 Task: Filter job titles by Recruiter.
Action: Mouse pressed left at (383, 105)
Screenshot: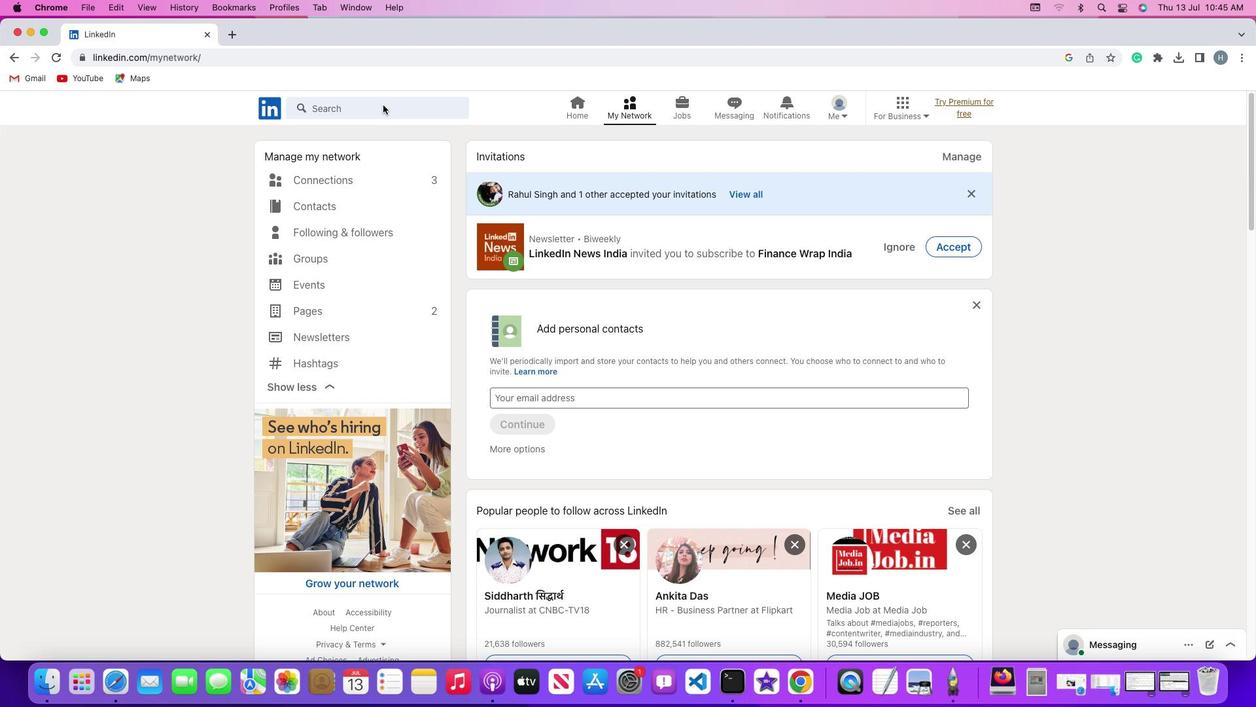 
Action: Mouse pressed left at (383, 105)
Screenshot: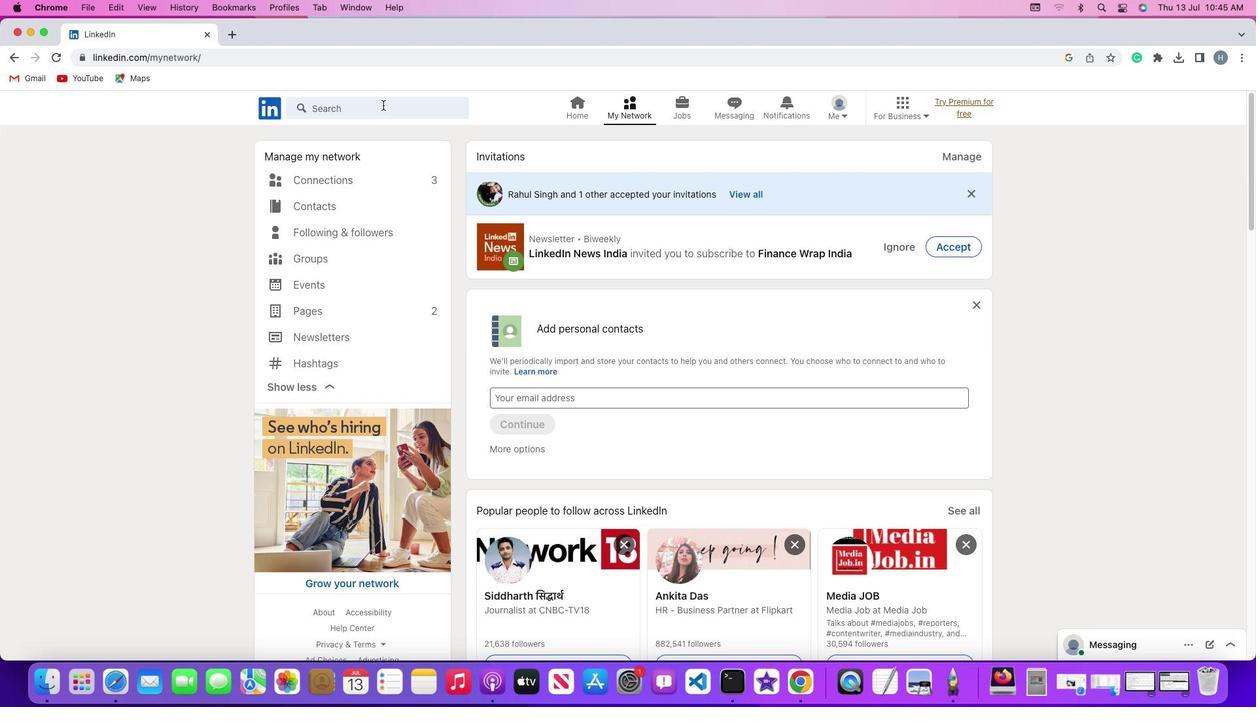 
Action: Mouse moved to (383, 104)
Screenshot: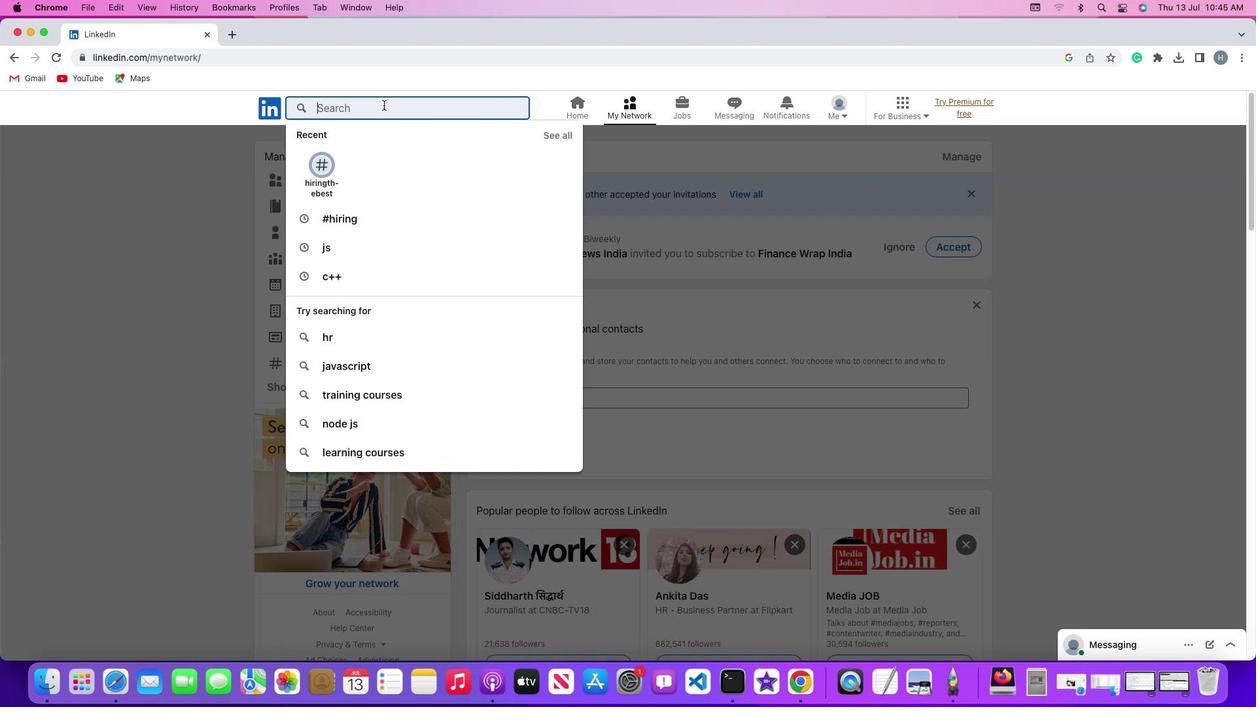 
Action: Key pressed Key.shift'#''h''i''r''i''n''g'Key.enter
Screenshot: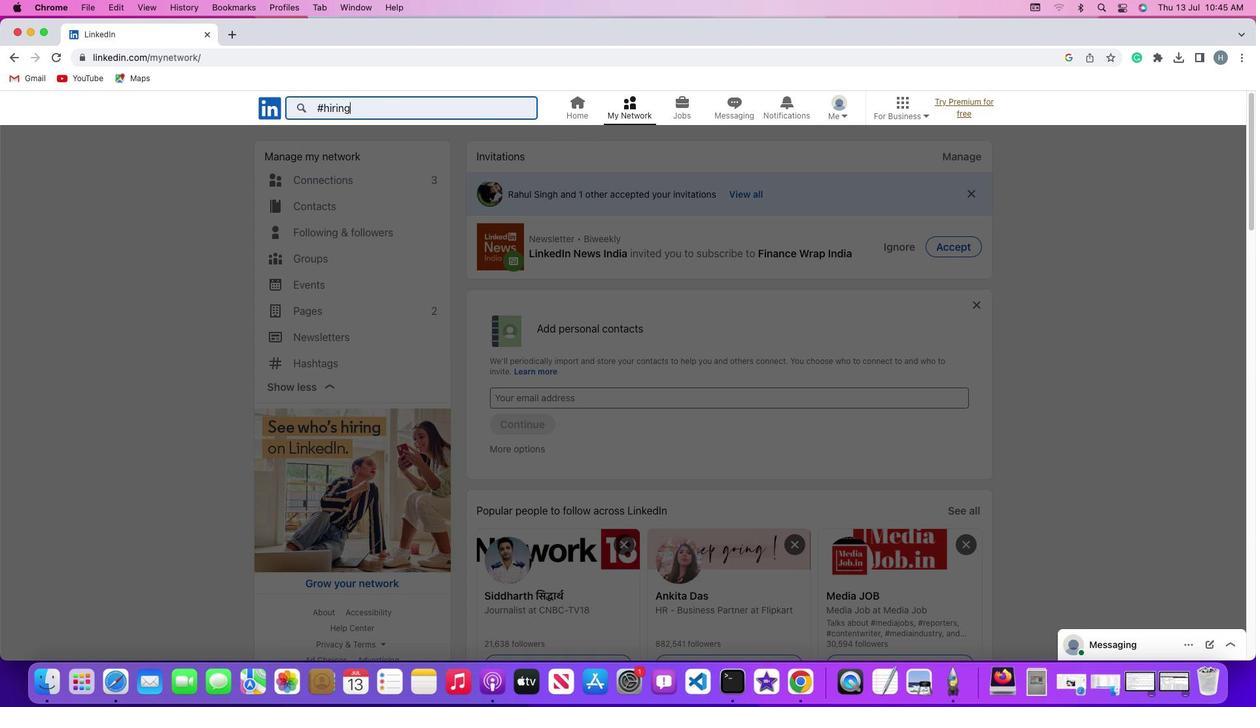 
Action: Mouse moved to (320, 142)
Screenshot: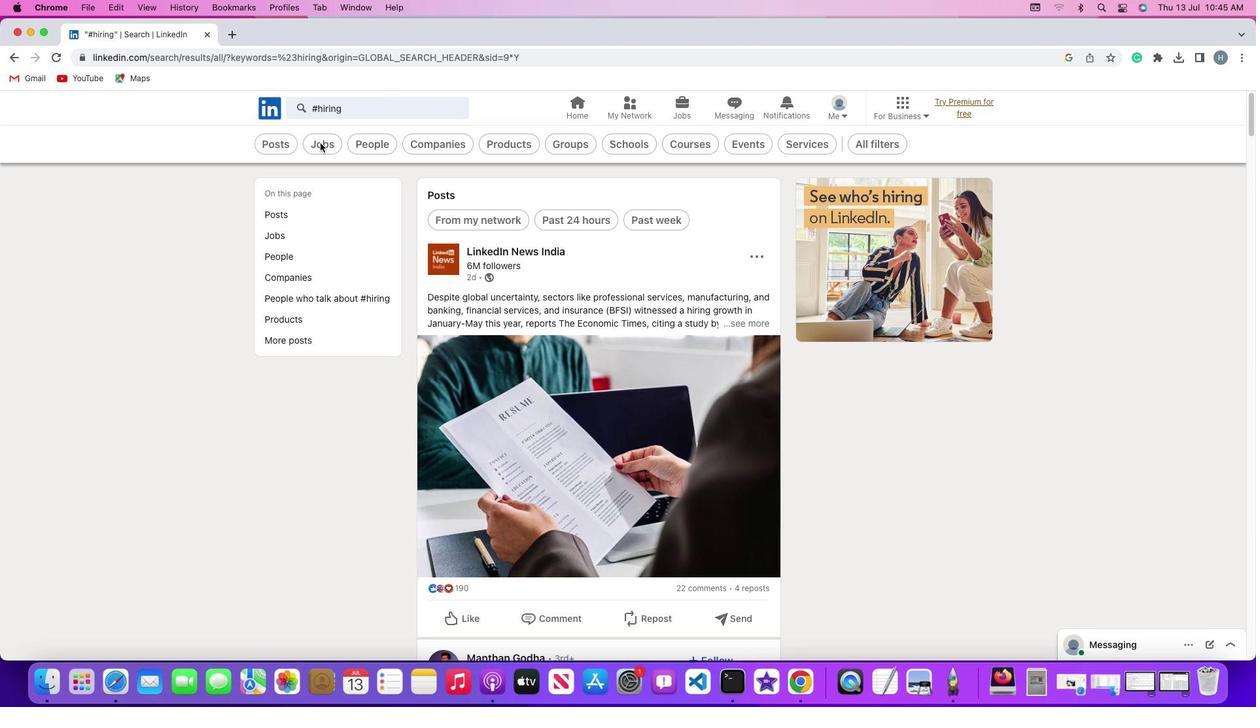 
Action: Mouse pressed left at (320, 142)
Screenshot: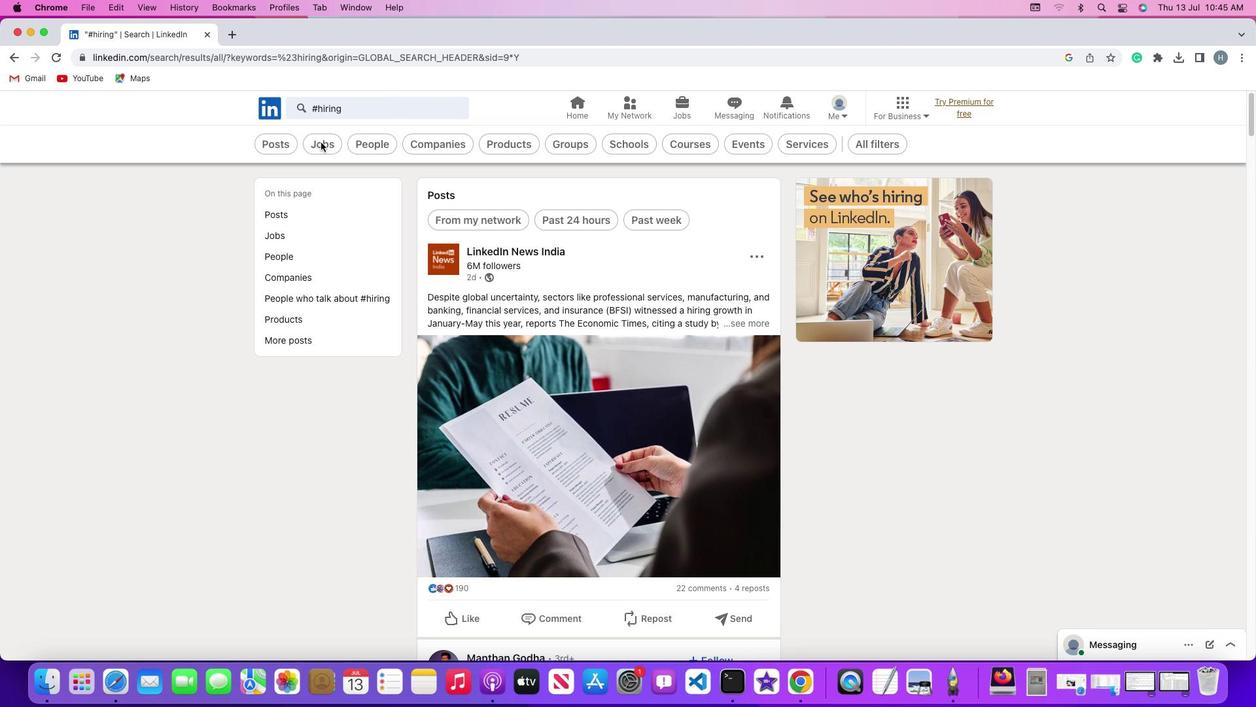 
Action: Mouse moved to (913, 143)
Screenshot: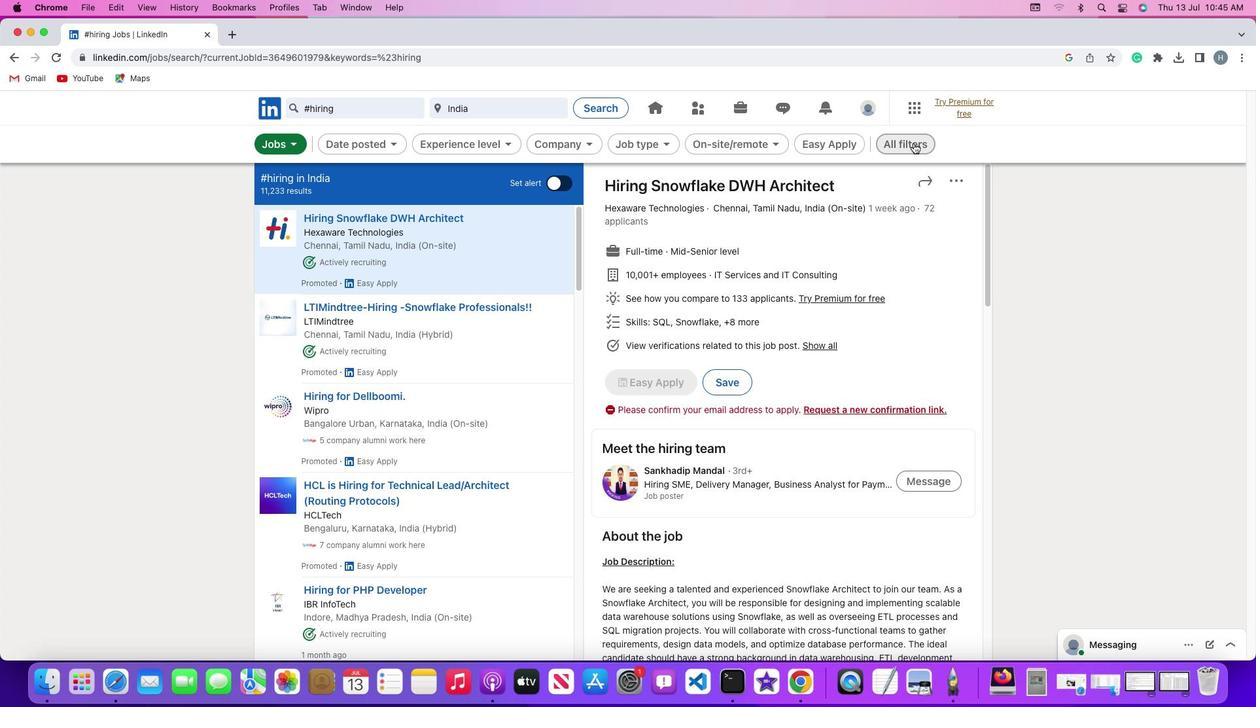 
Action: Mouse pressed left at (913, 143)
Screenshot: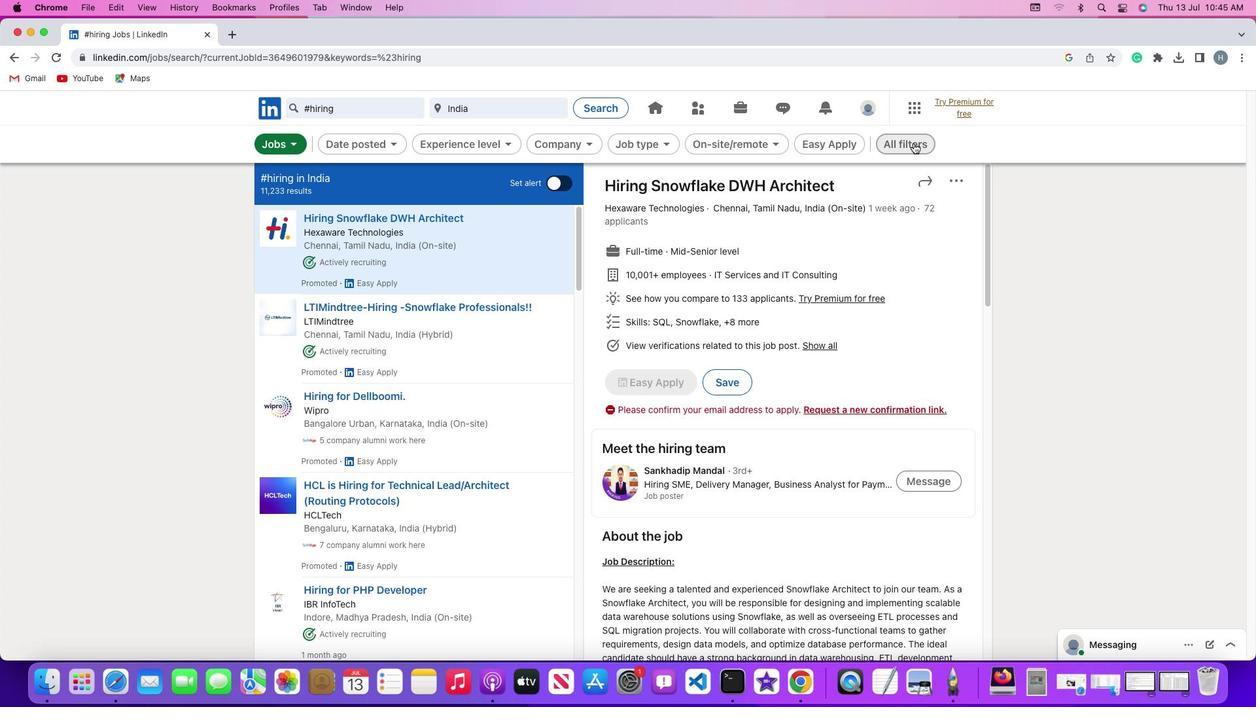 
Action: Mouse moved to (988, 382)
Screenshot: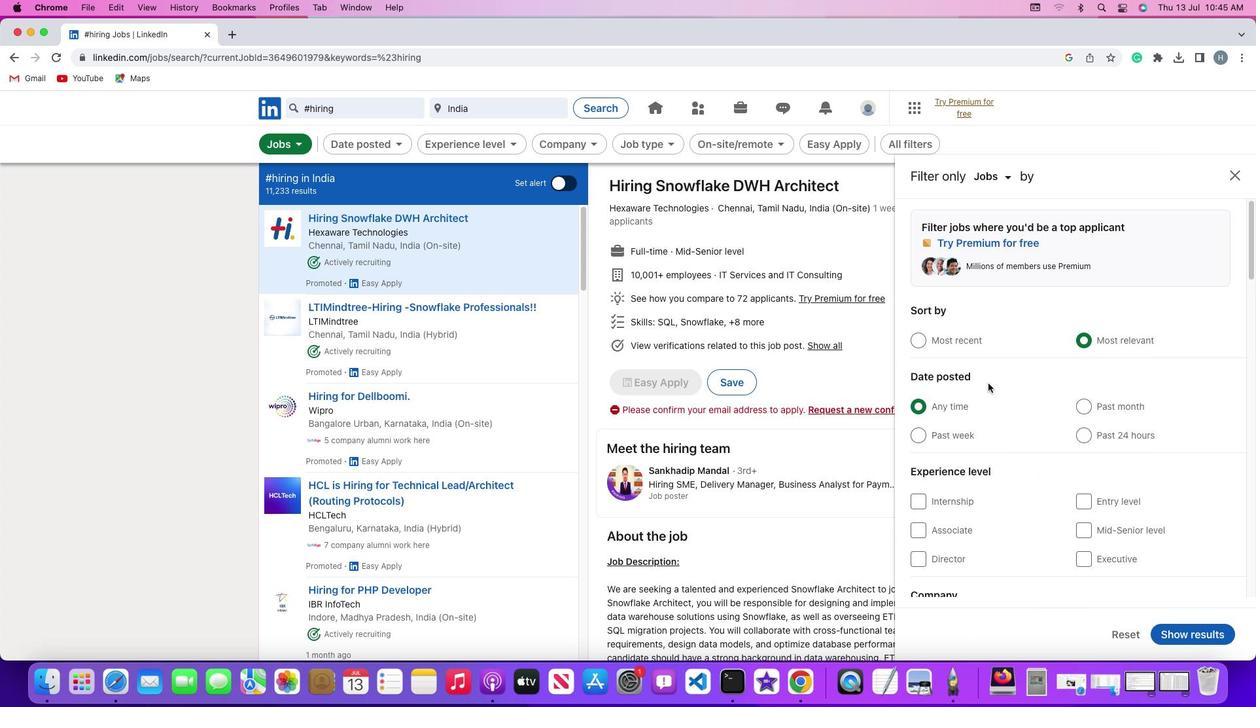 
Action: Mouse scrolled (988, 382) with delta (0, 0)
Screenshot: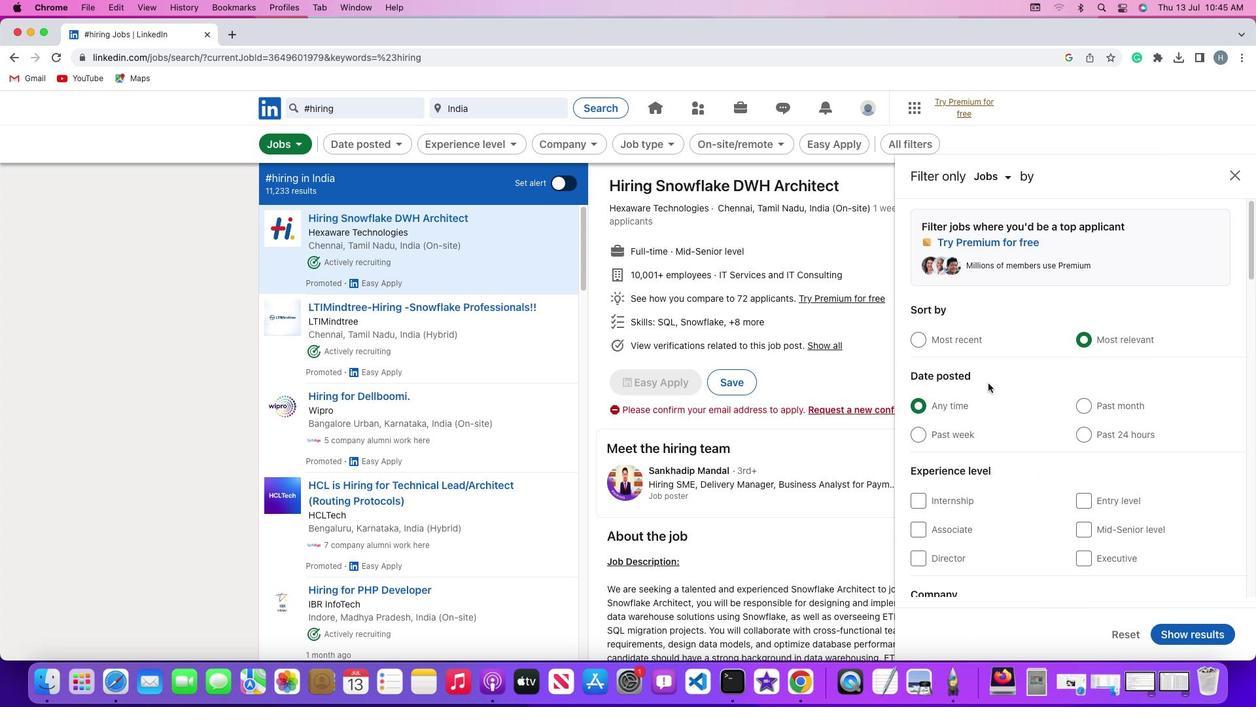 
Action: Mouse scrolled (988, 382) with delta (0, 0)
Screenshot: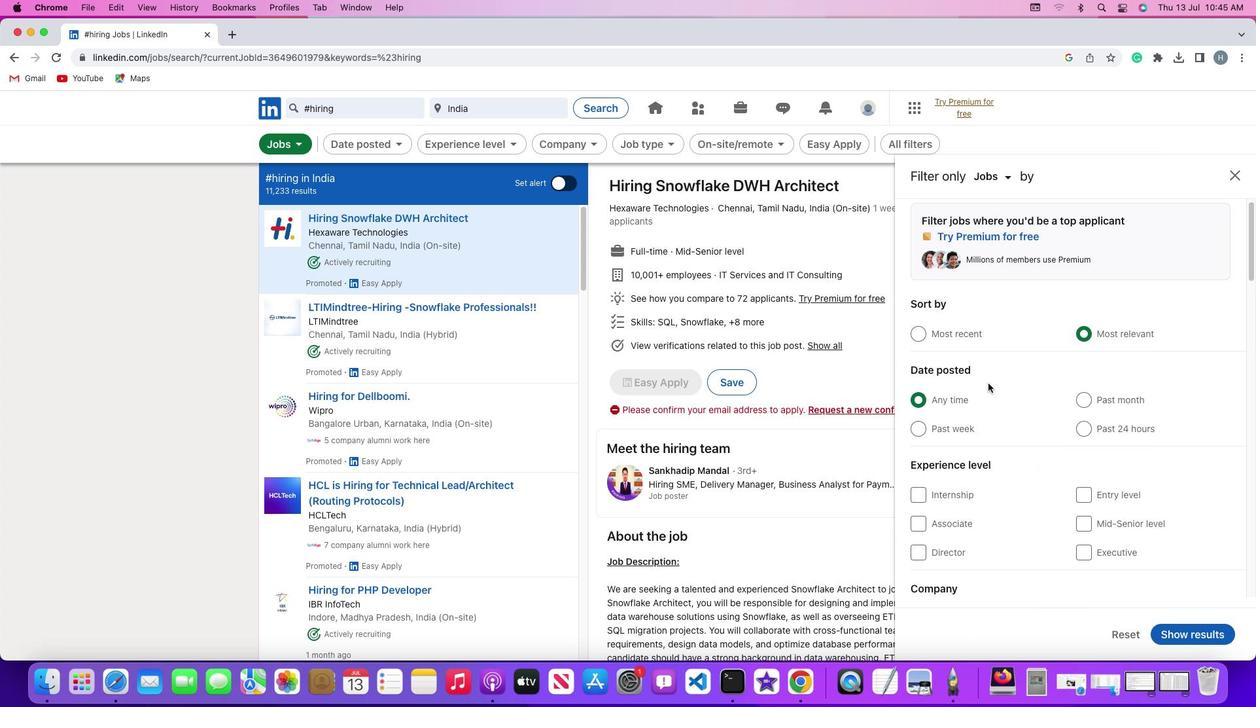 
Action: Mouse scrolled (988, 382) with delta (0, -1)
Screenshot: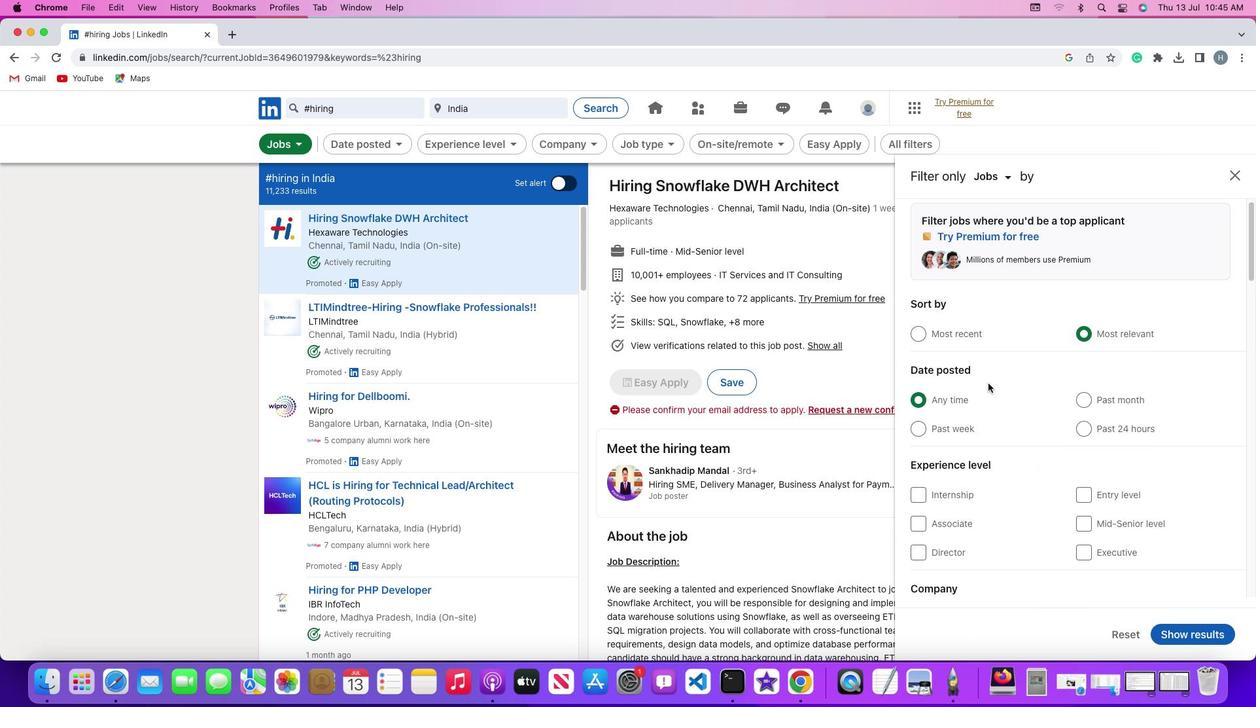 
Action: Mouse scrolled (988, 382) with delta (0, -2)
Screenshot: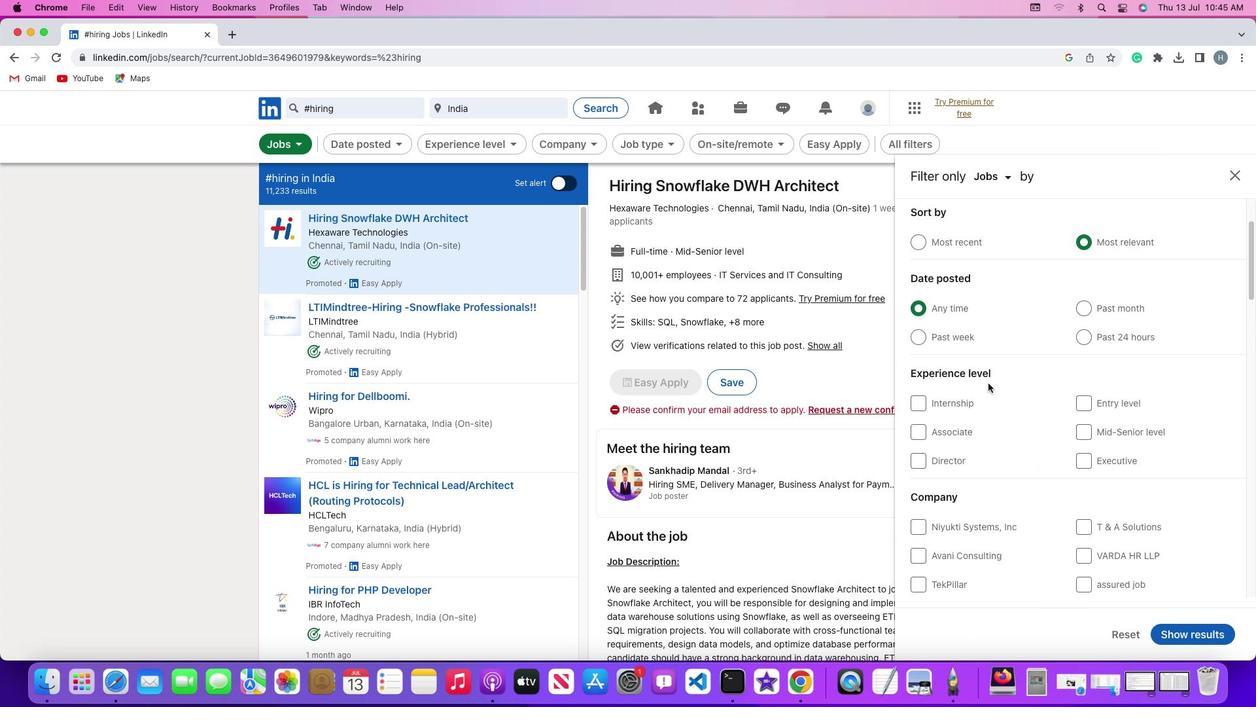 
Action: Mouse moved to (1032, 394)
Screenshot: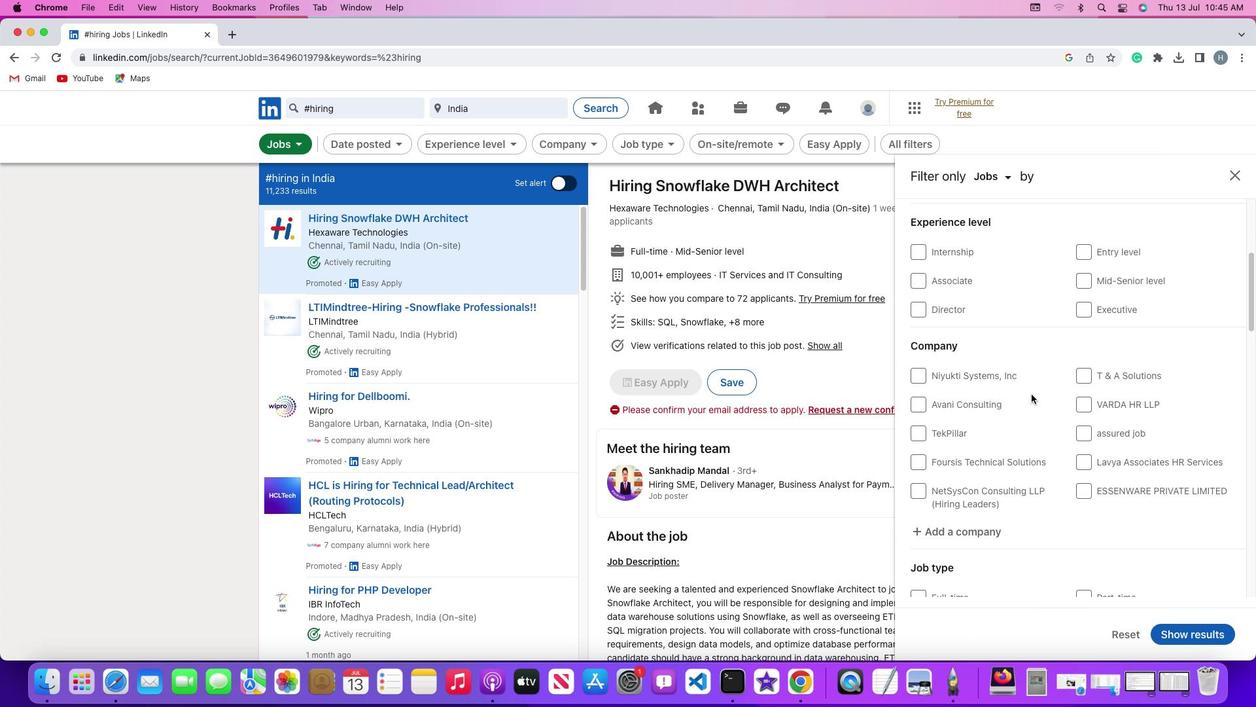 
Action: Mouse scrolled (1032, 394) with delta (0, 0)
Screenshot: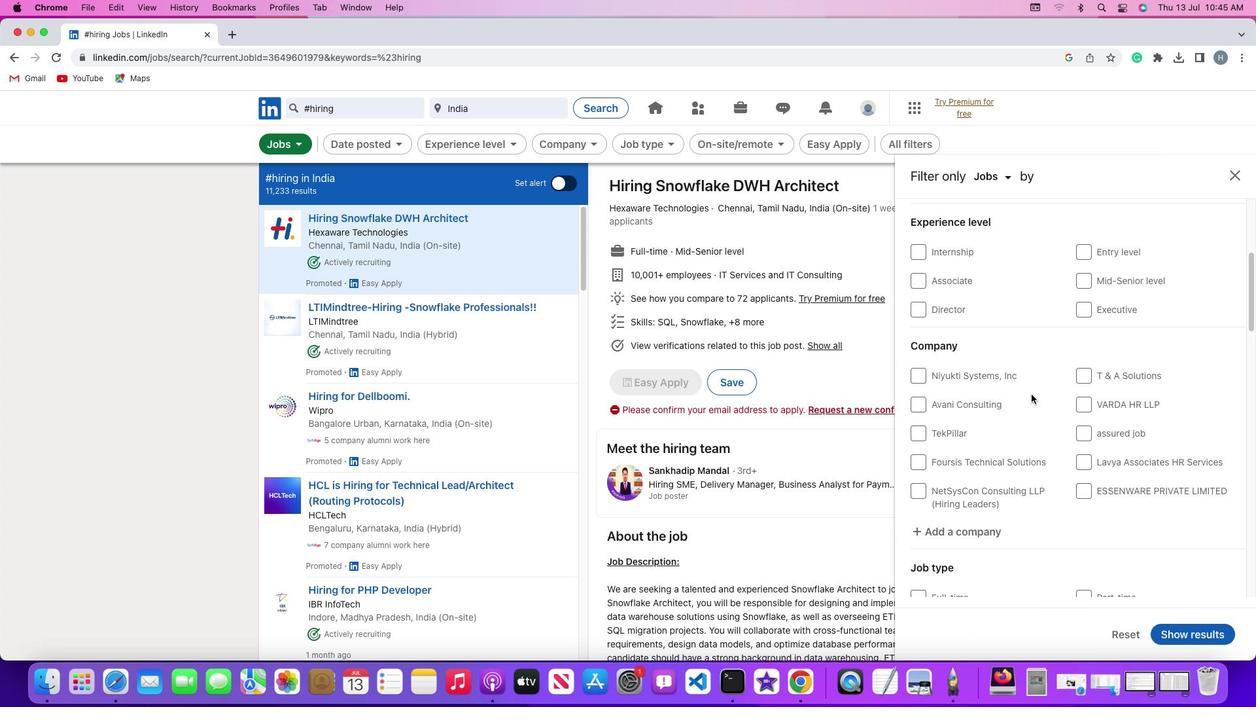 
Action: Mouse scrolled (1032, 394) with delta (0, 0)
Screenshot: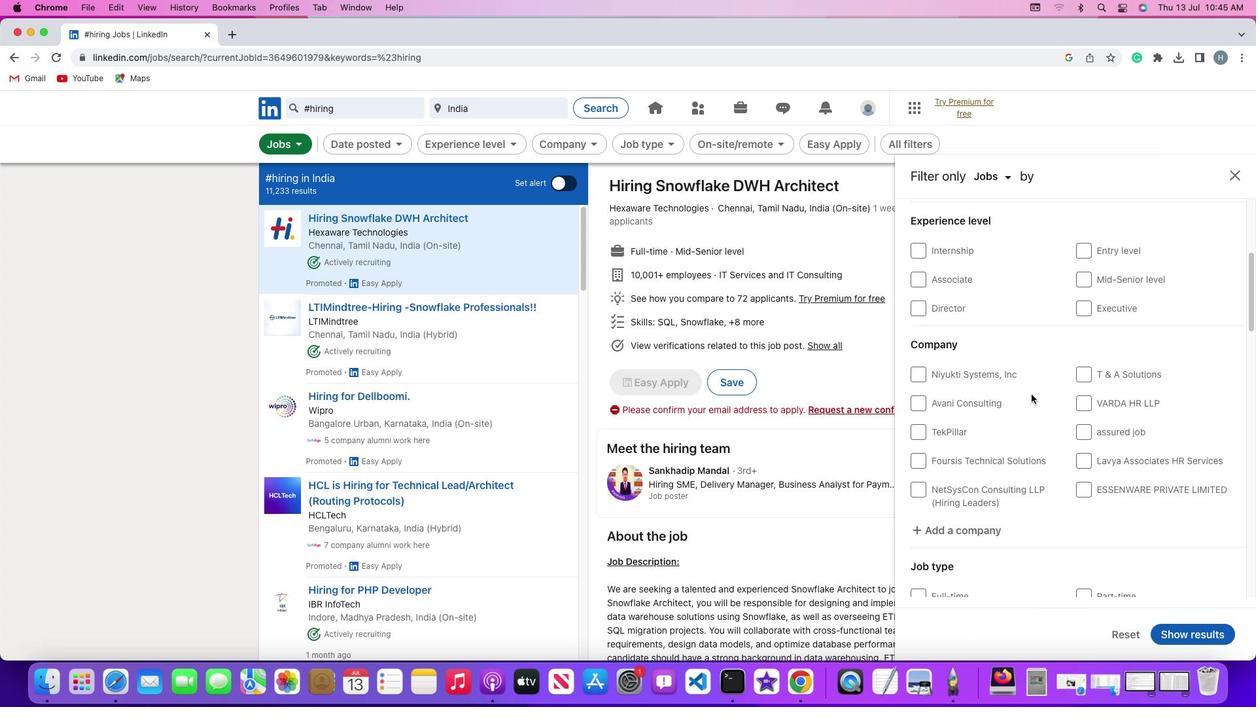 
Action: Mouse scrolled (1032, 394) with delta (0, -1)
Screenshot: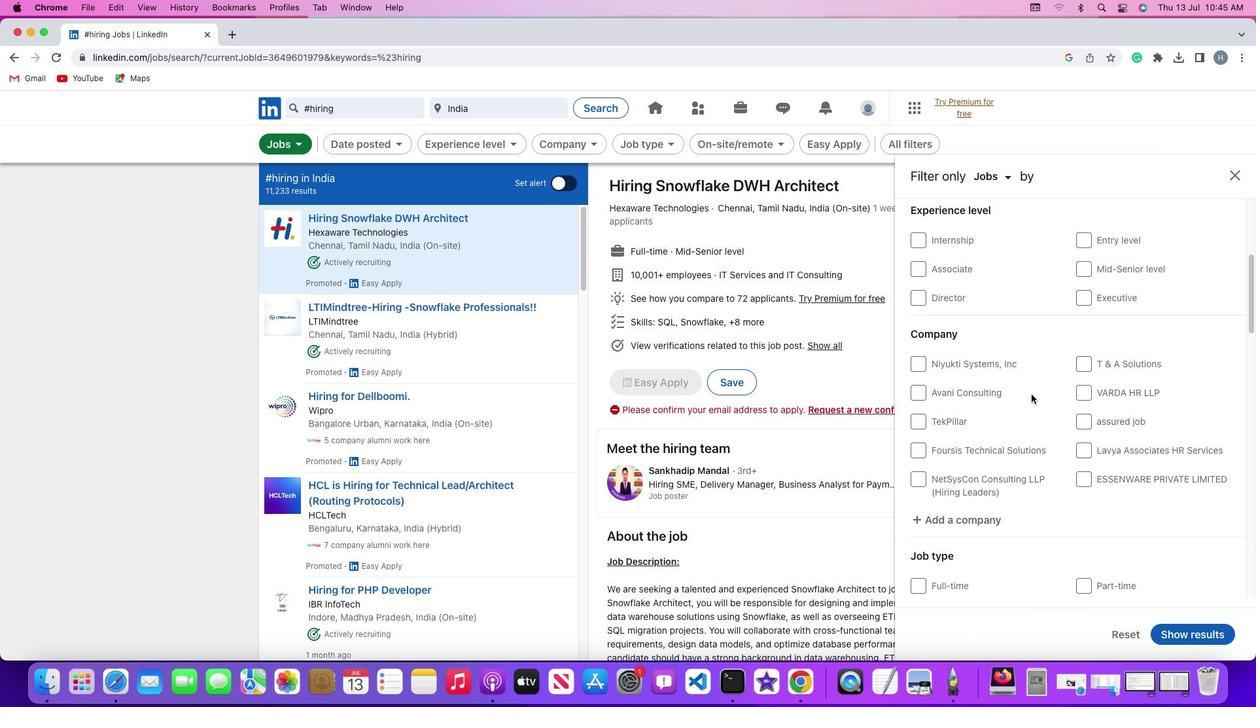 
Action: Mouse scrolled (1032, 394) with delta (0, -2)
Screenshot: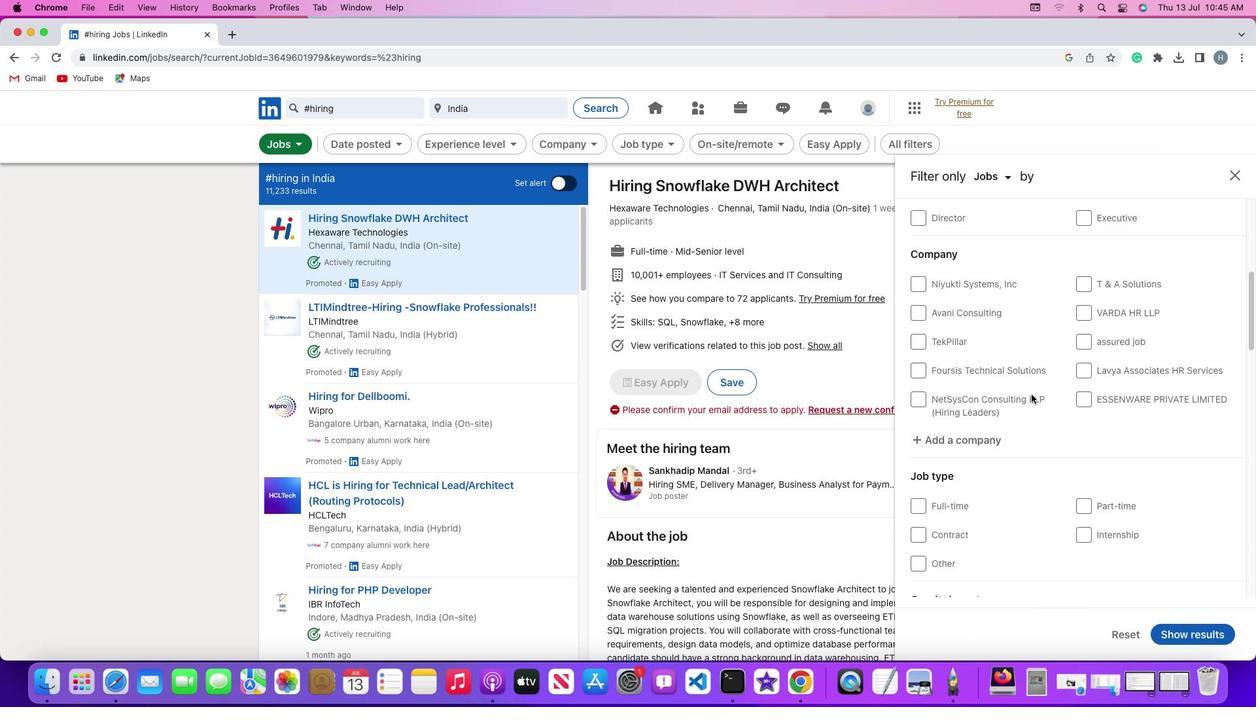 
Action: Mouse scrolled (1032, 394) with delta (0, 0)
Screenshot: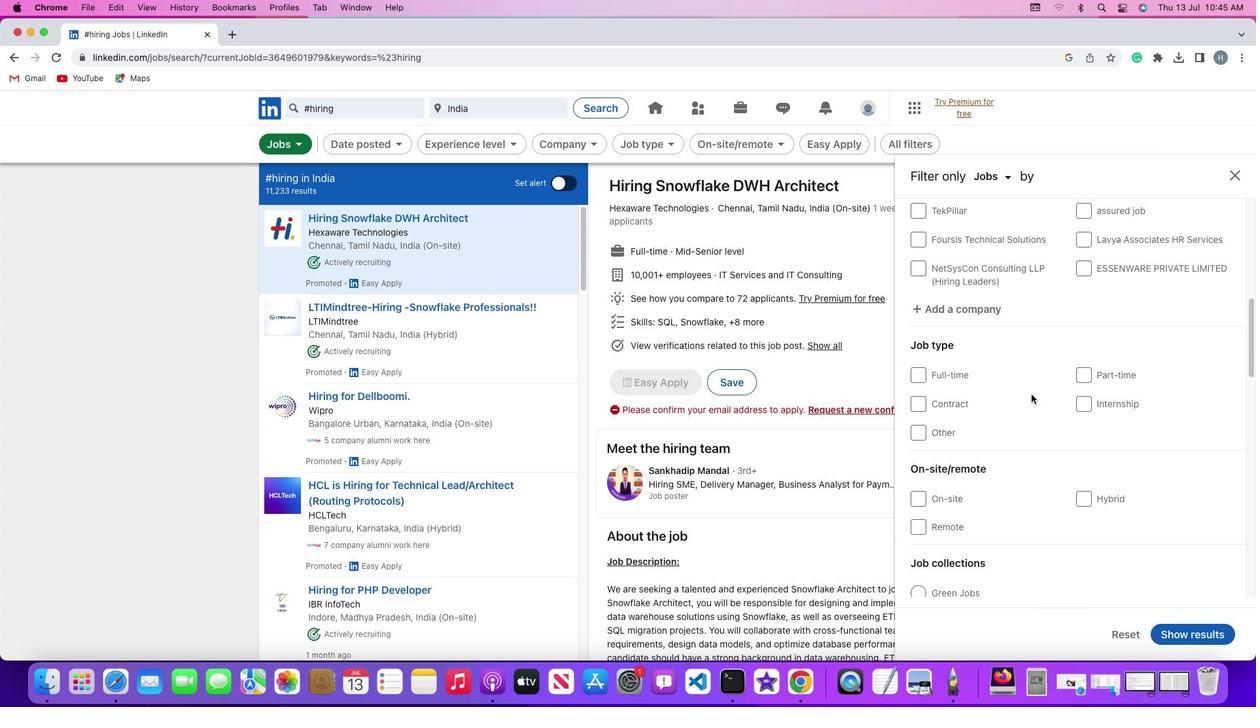 
Action: Mouse scrolled (1032, 394) with delta (0, 0)
Screenshot: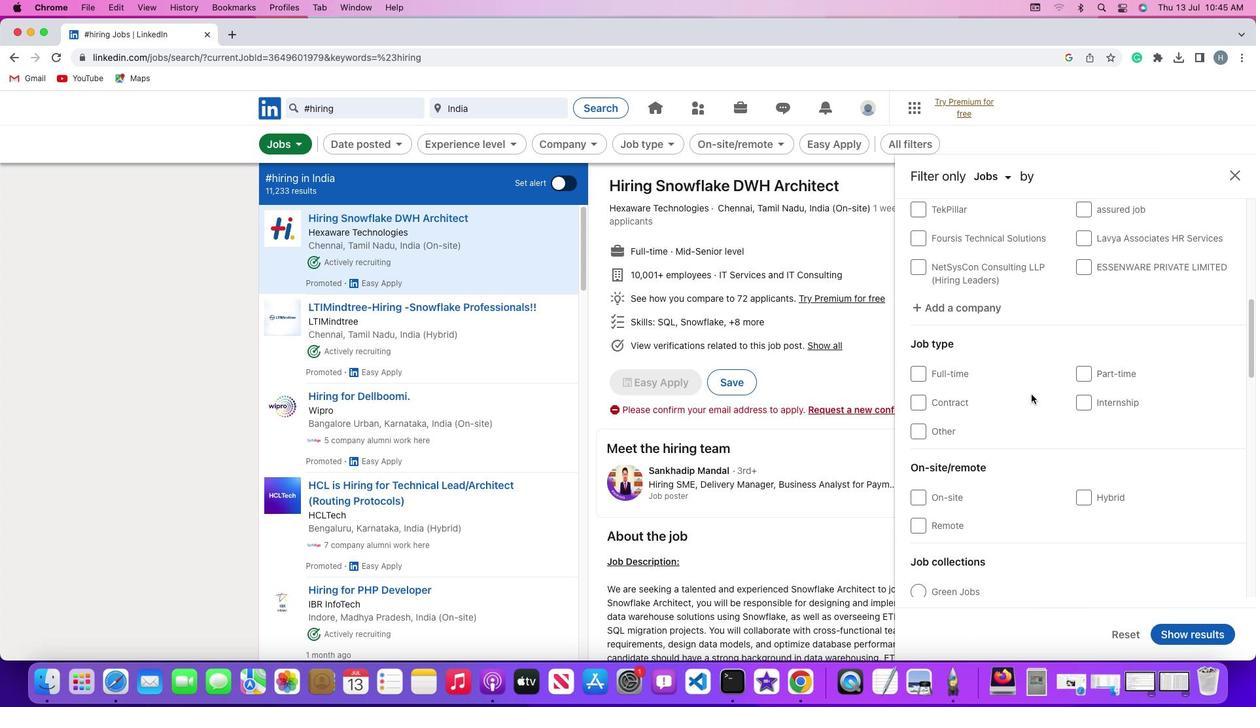 
Action: Mouse scrolled (1032, 394) with delta (0, -1)
Screenshot: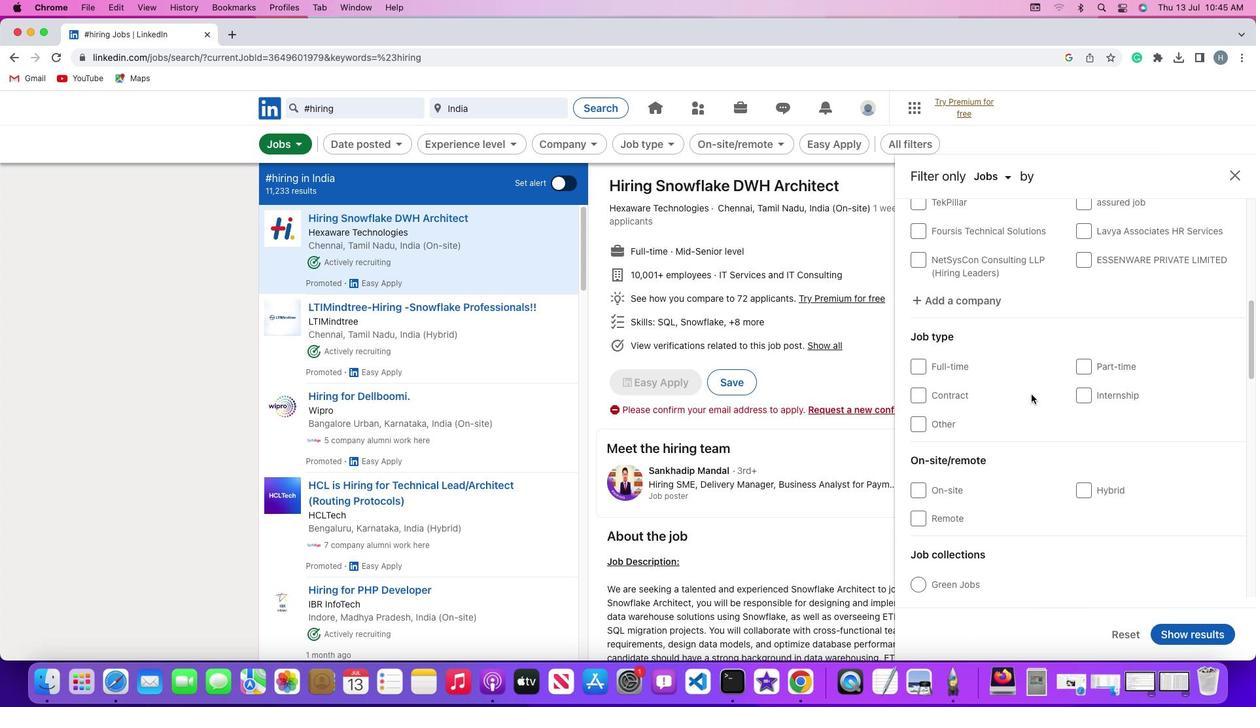 
Action: Mouse scrolled (1032, 394) with delta (0, 0)
Screenshot: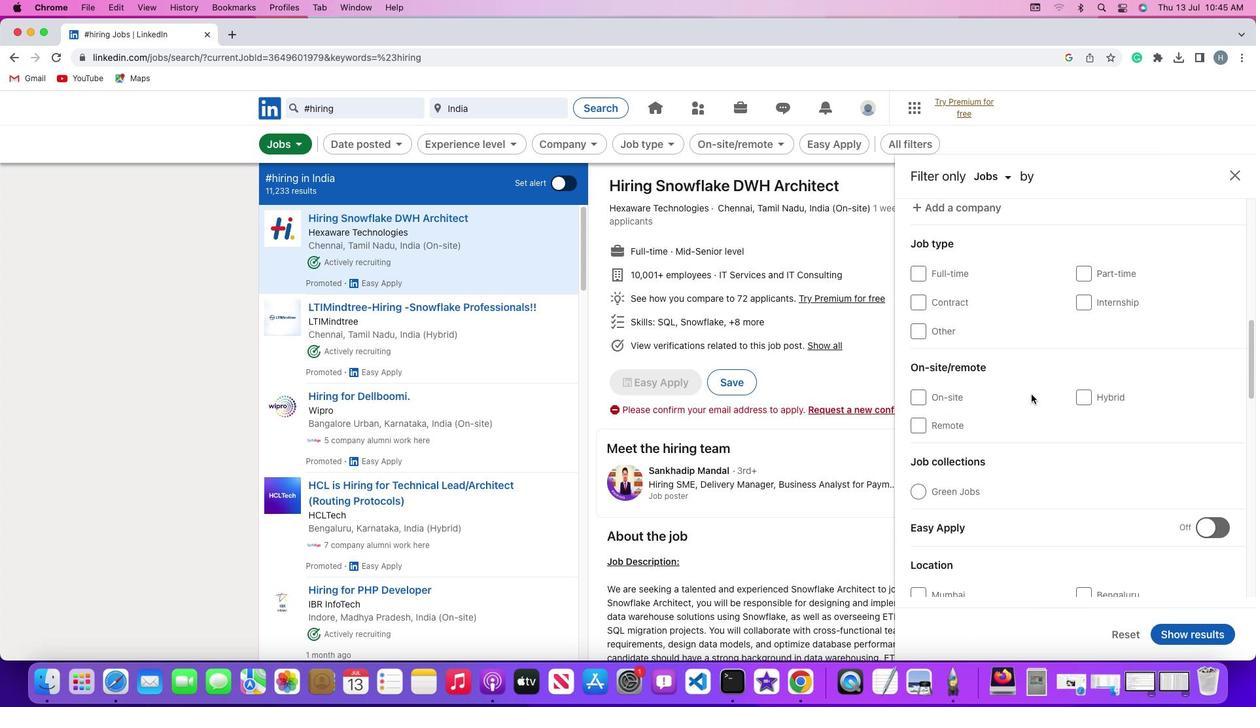 
Action: Mouse scrolled (1032, 394) with delta (0, 0)
Screenshot: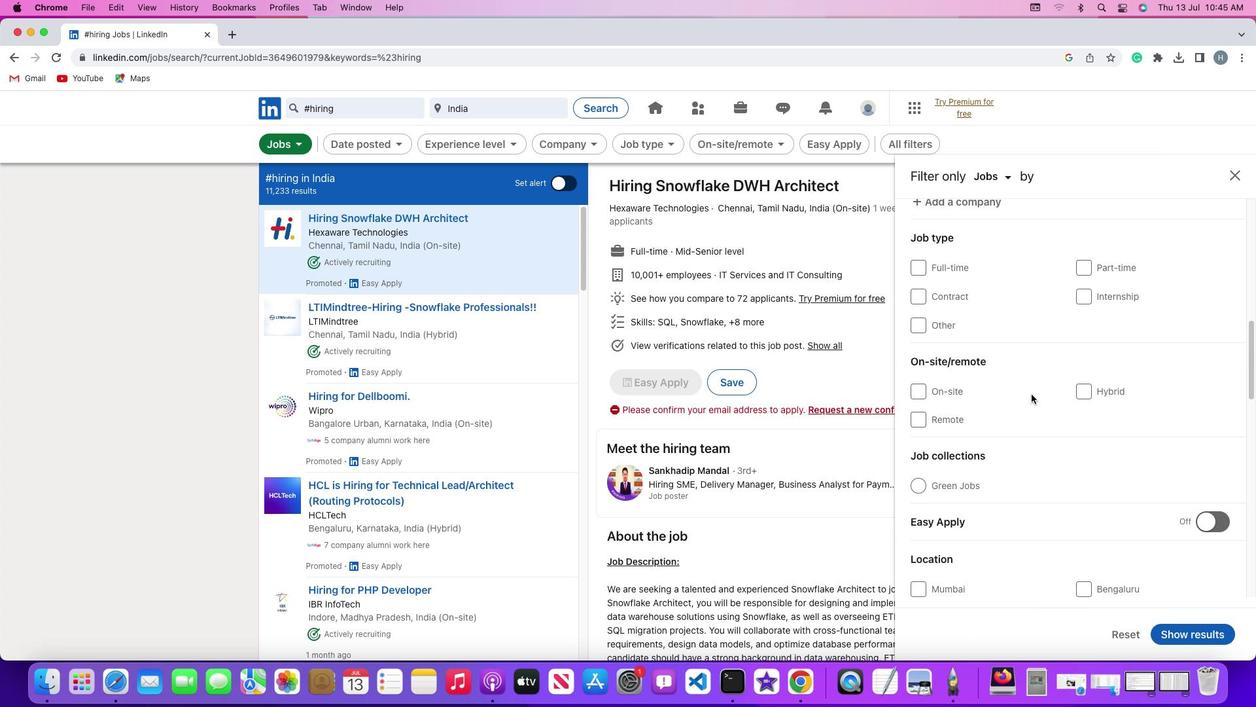 
Action: Mouse scrolled (1032, 394) with delta (0, -1)
Screenshot: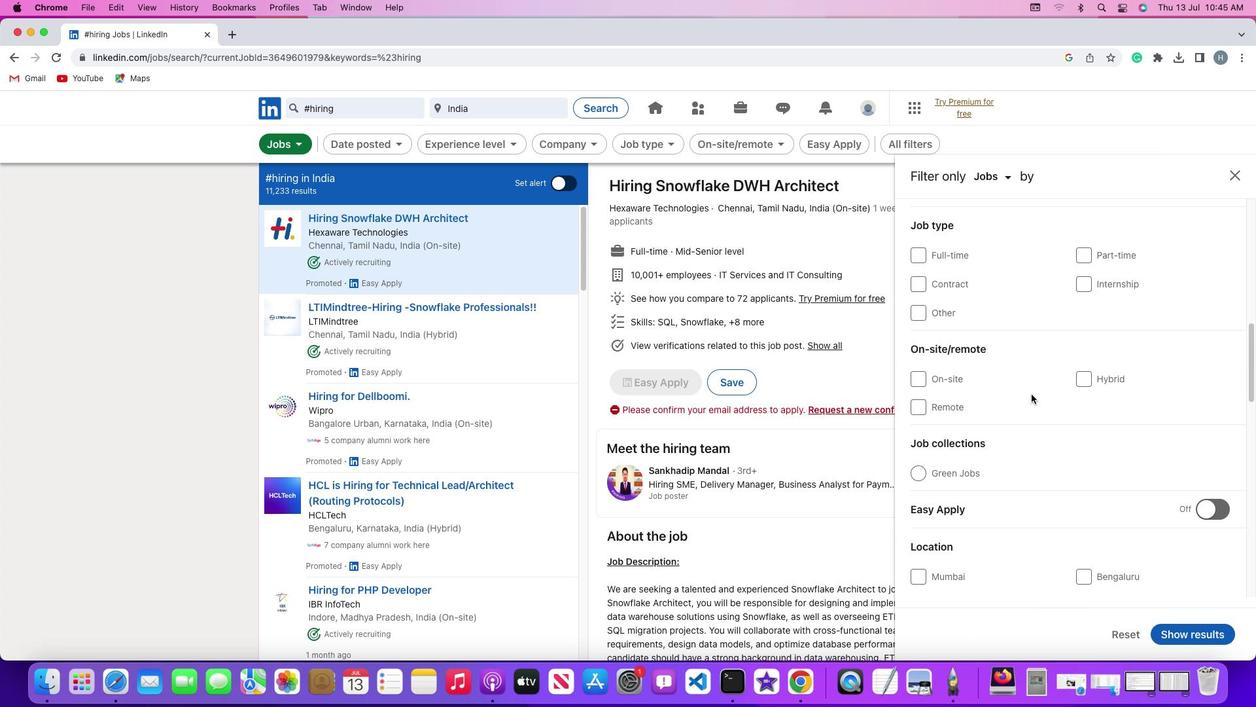 
Action: Mouse scrolled (1032, 394) with delta (0, 0)
Screenshot: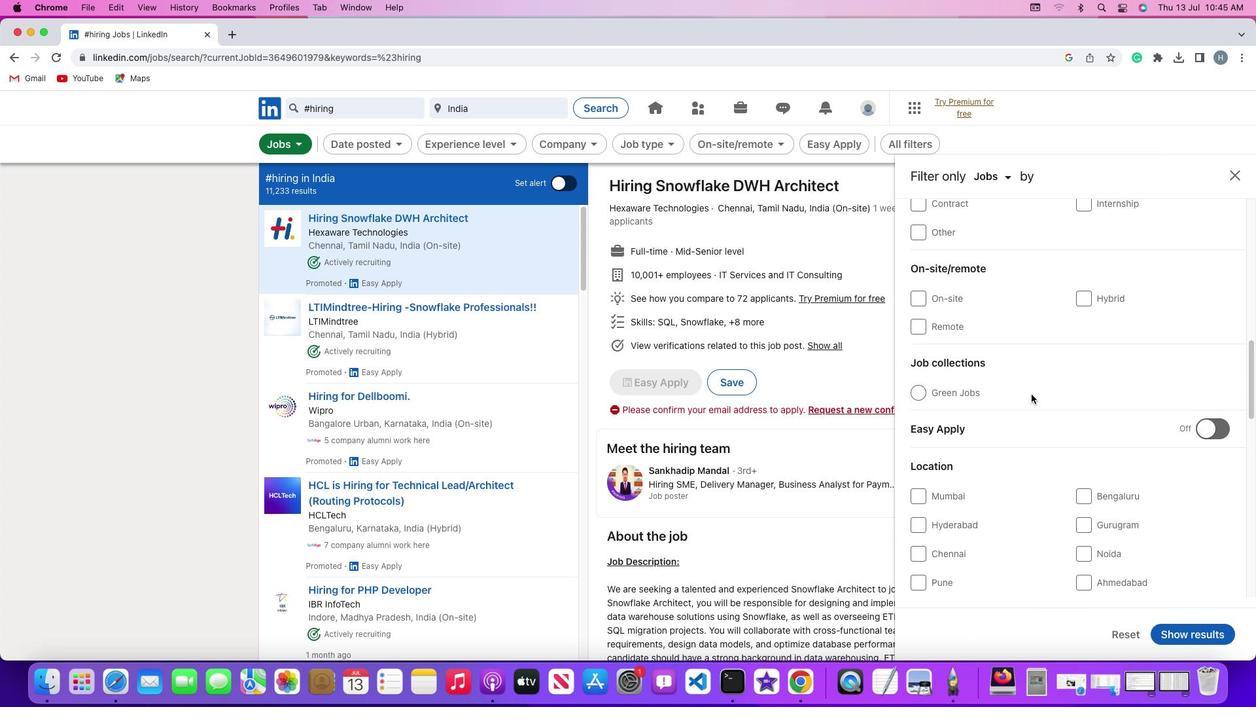 
Action: Mouse scrolled (1032, 394) with delta (0, 0)
Screenshot: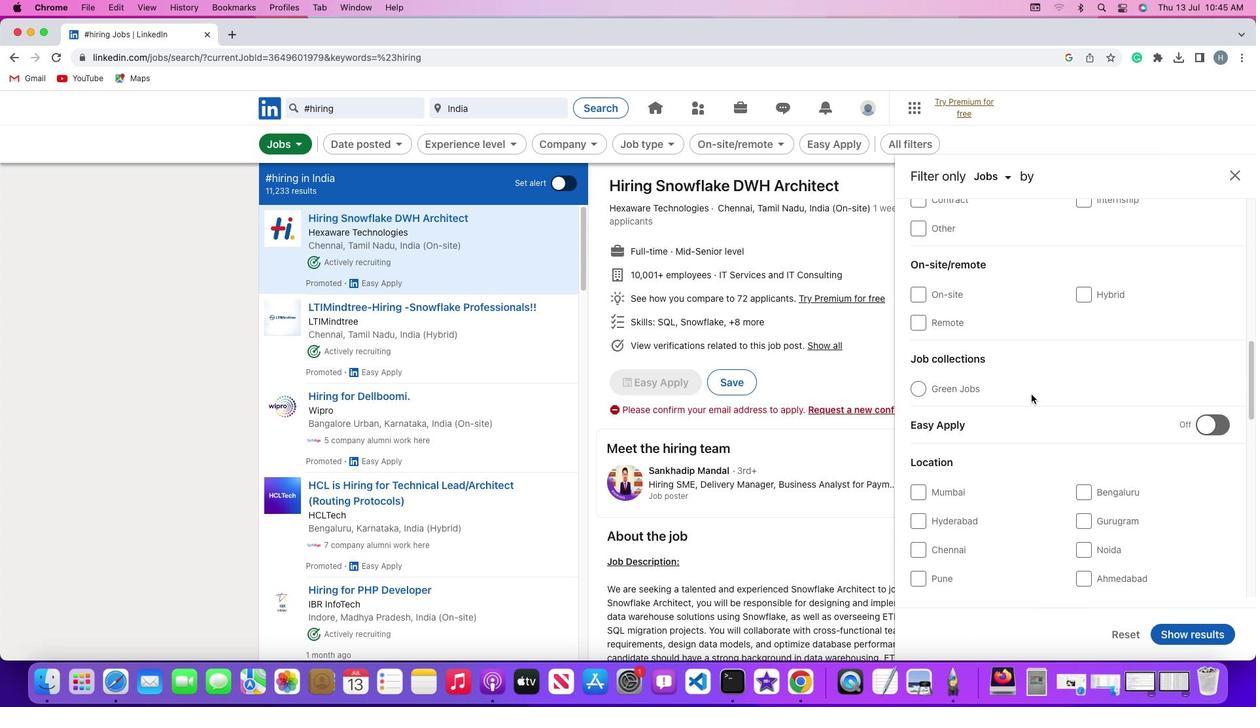 
Action: Mouse scrolled (1032, 394) with delta (0, -1)
Screenshot: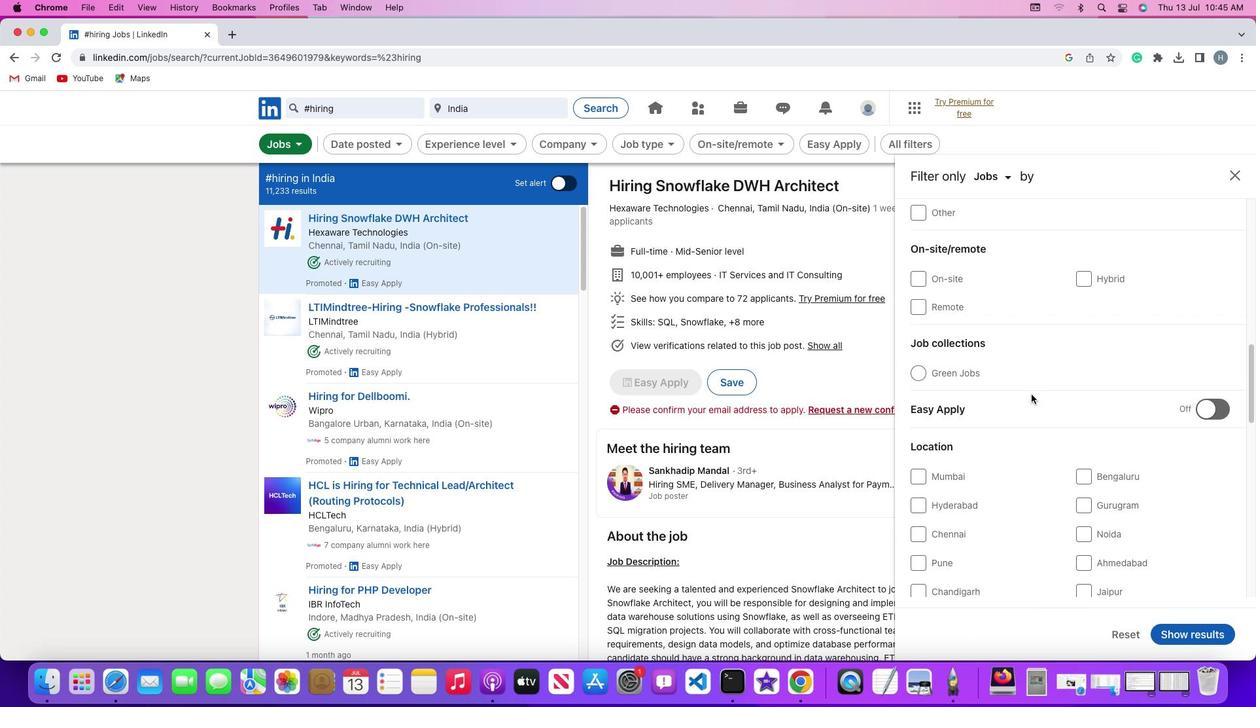 
Action: Mouse scrolled (1032, 394) with delta (0, -2)
Screenshot: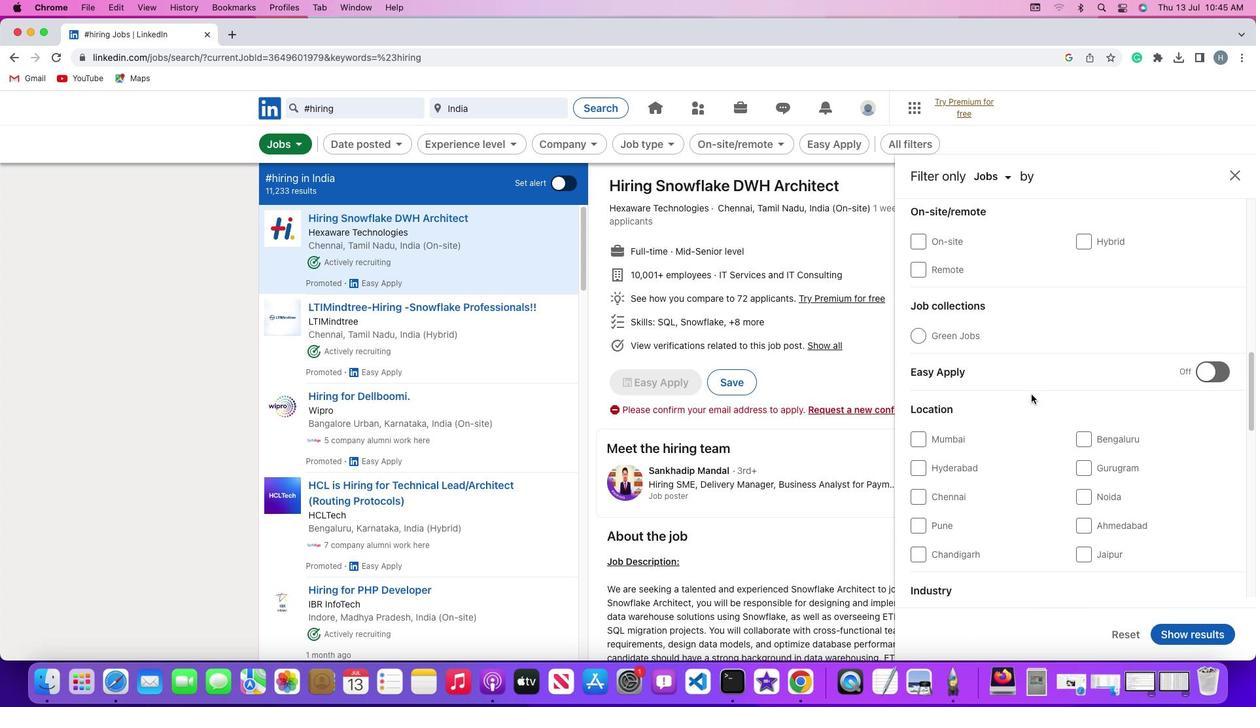 
Action: Mouse scrolled (1032, 394) with delta (0, 0)
Screenshot: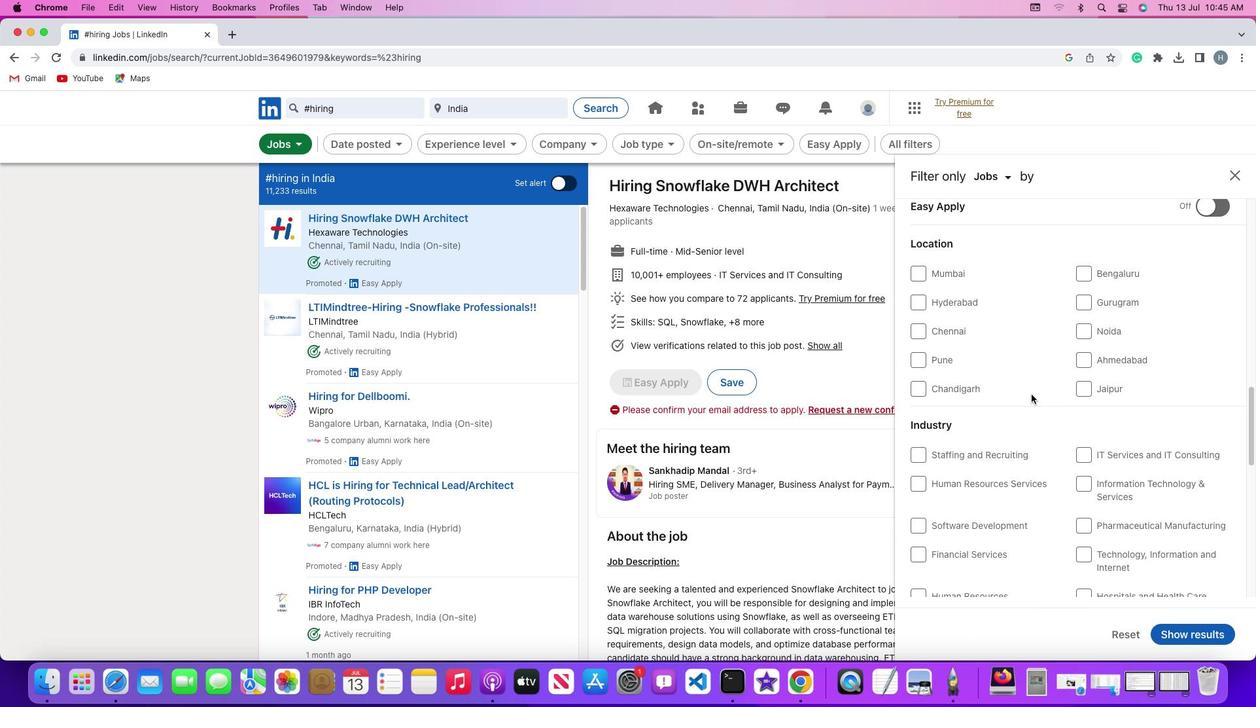 
Action: Mouse scrolled (1032, 394) with delta (0, 0)
Screenshot: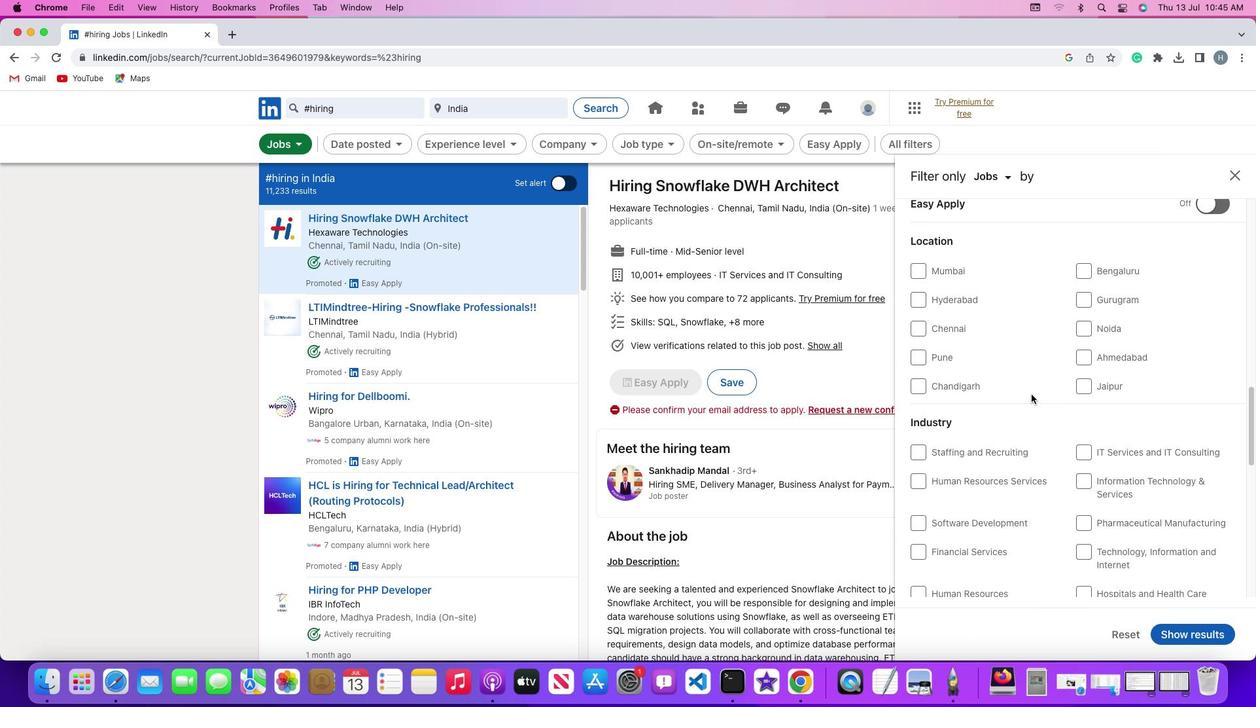 
Action: Mouse scrolled (1032, 394) with delta (0, -1)
Screenshot: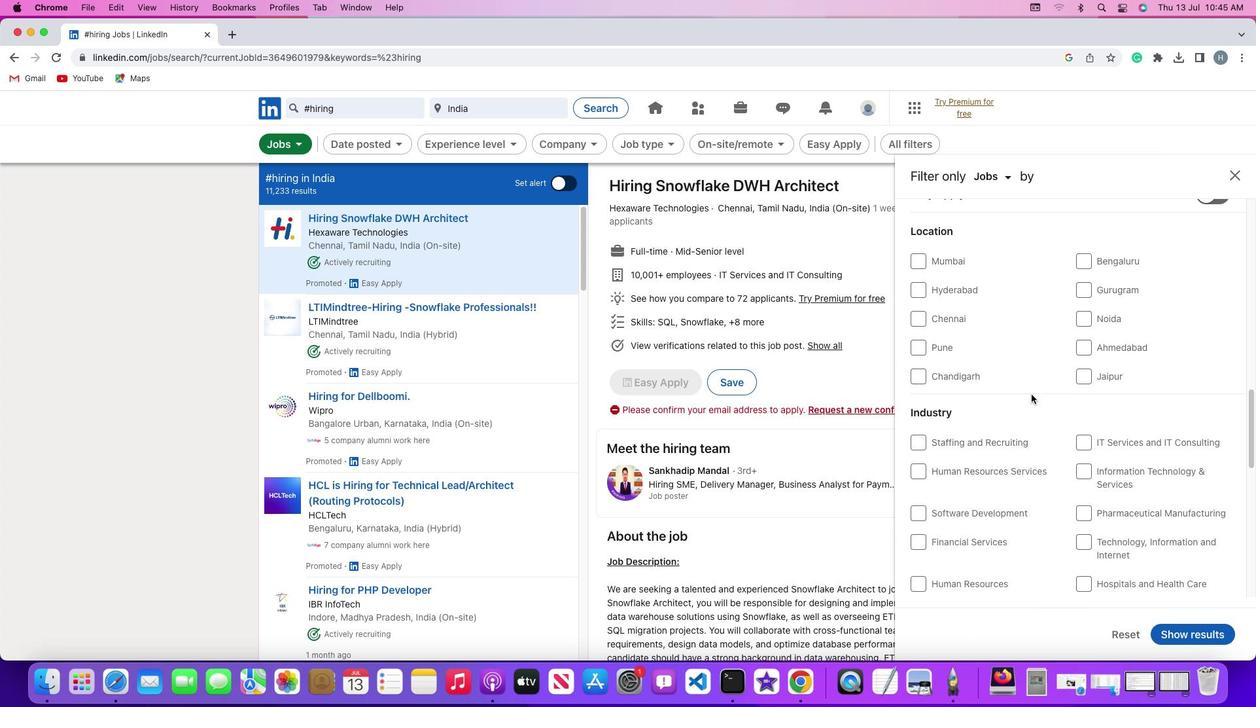 
Action: Mouse scrolled (1032, 394) with delta (0, 0)
Screenshot: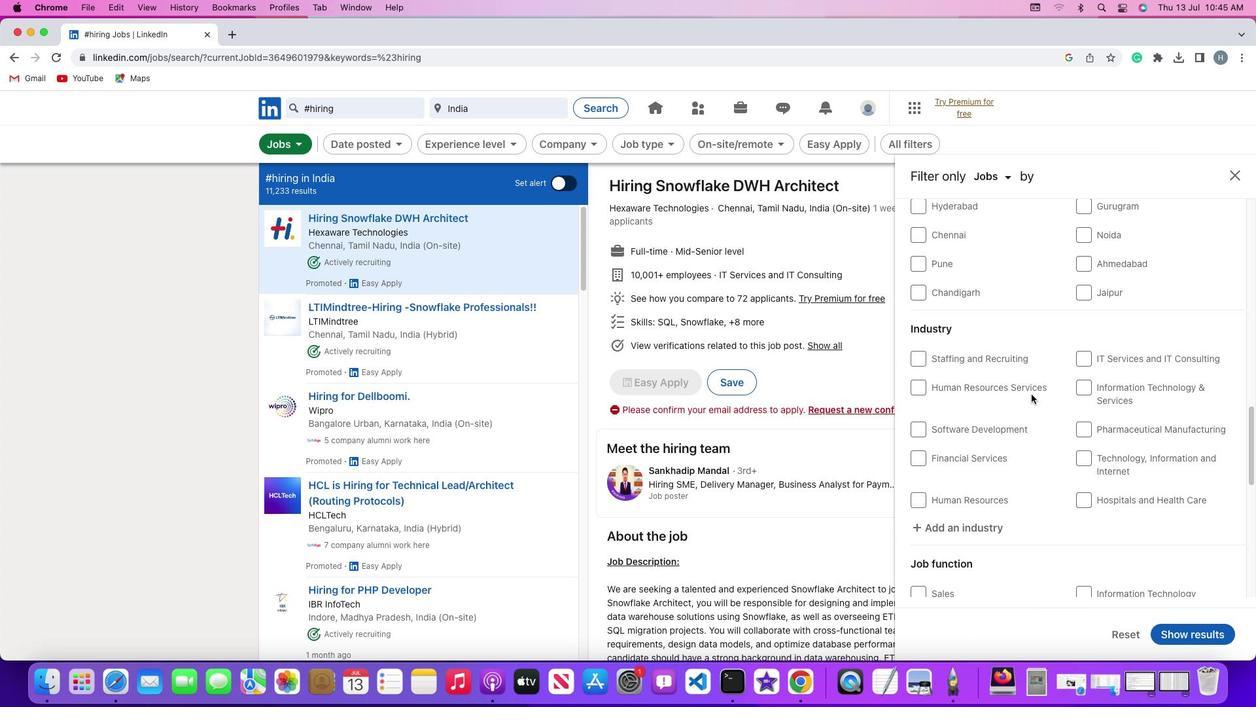 
Action: Mouse scrolled (1032, 394) with delta (0, 0)
Screenshot: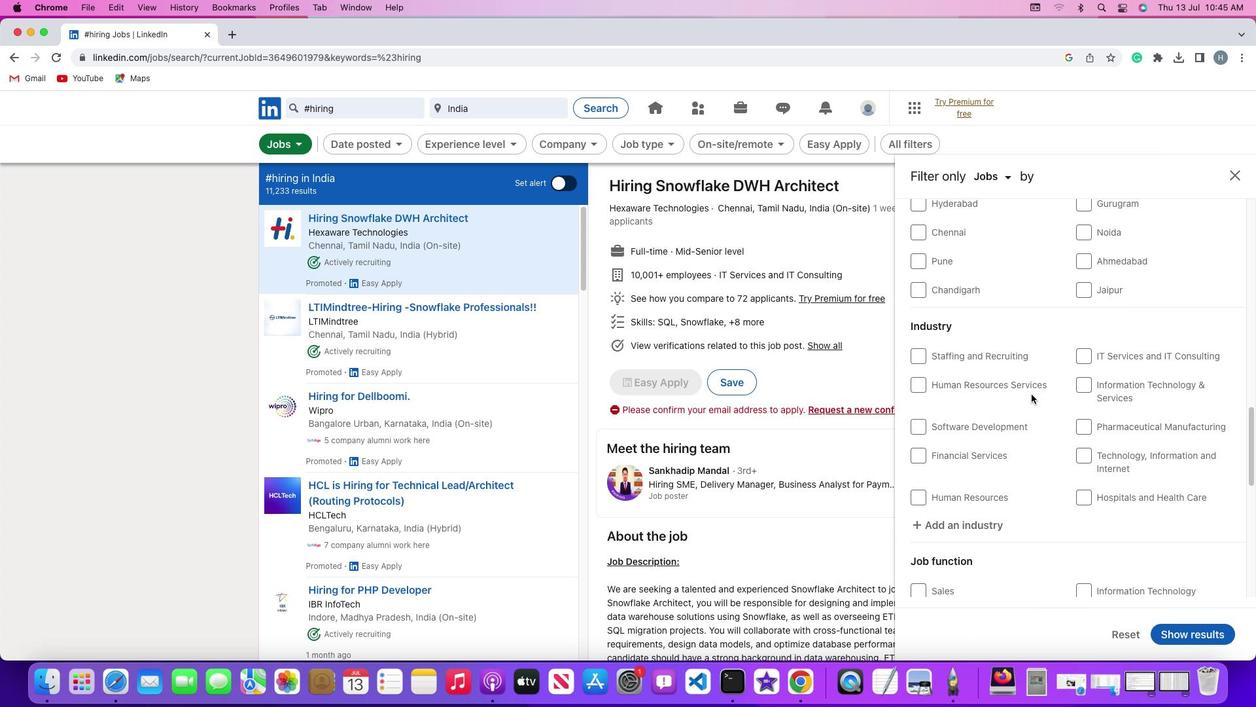 
Action: Mouse scrolled (1032, 394) with delta (0, -1)
Screenshot: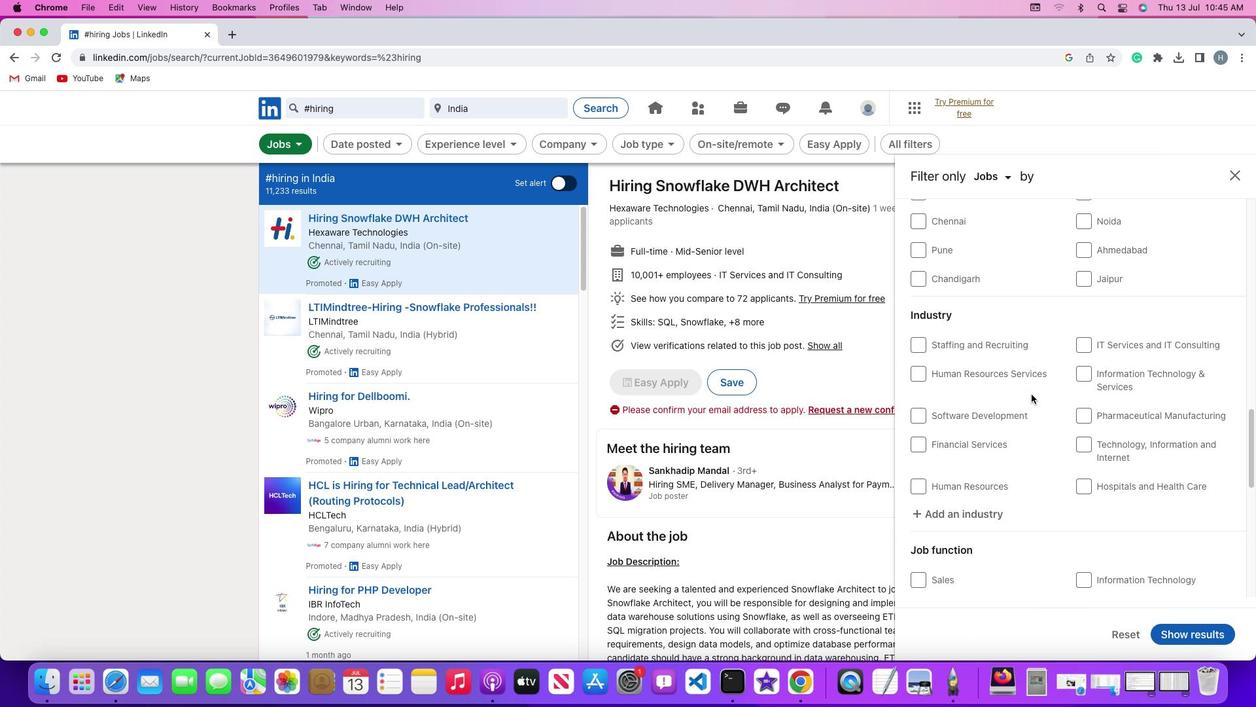
Action: Mouse scrolled (1032, 394) with delta (0, -2)
Screenshot: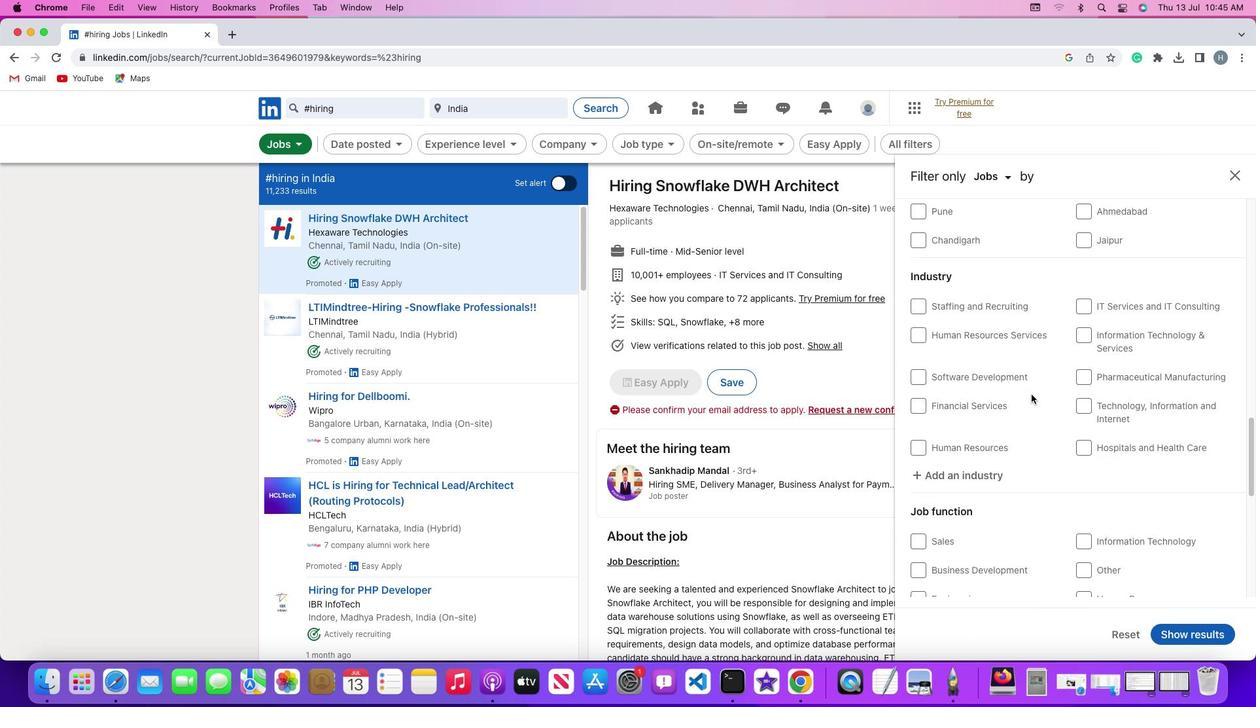 
Action: Mouse scrolled (1032, 394) with delta (0, 0)
Screenshot: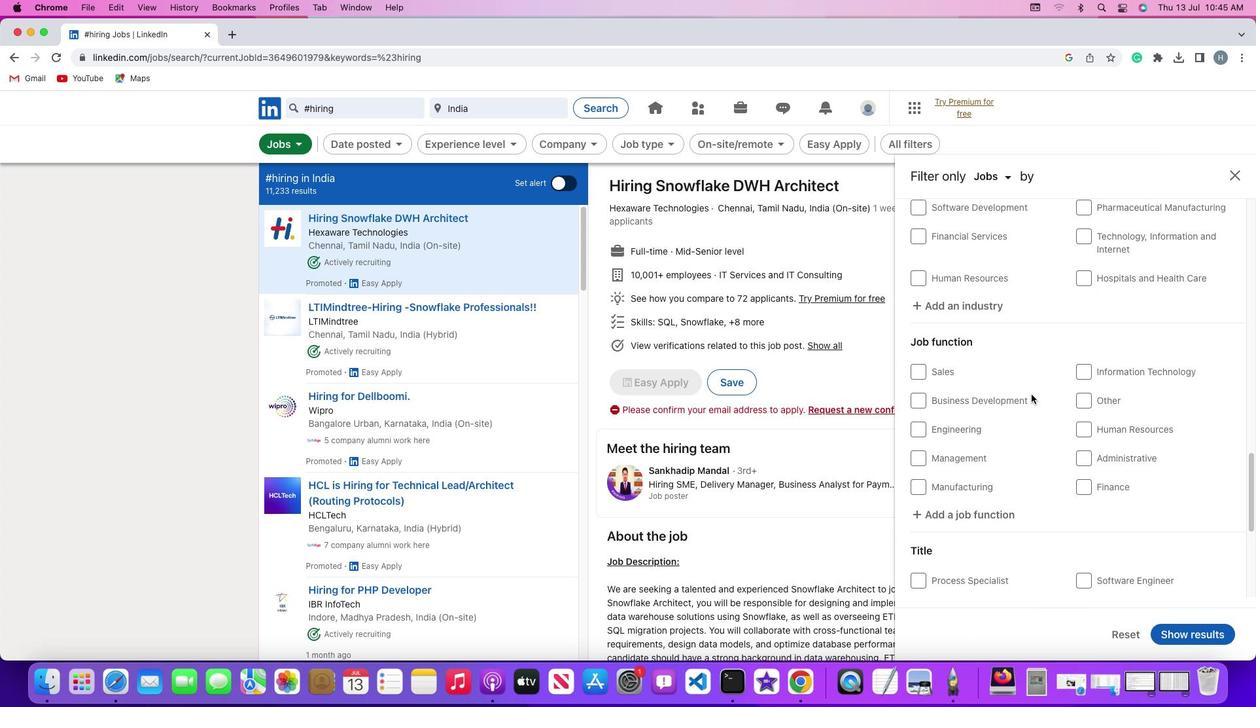 
Action: Mouse scrolled (1032, 394) with delta (0, 0)
Screenshot: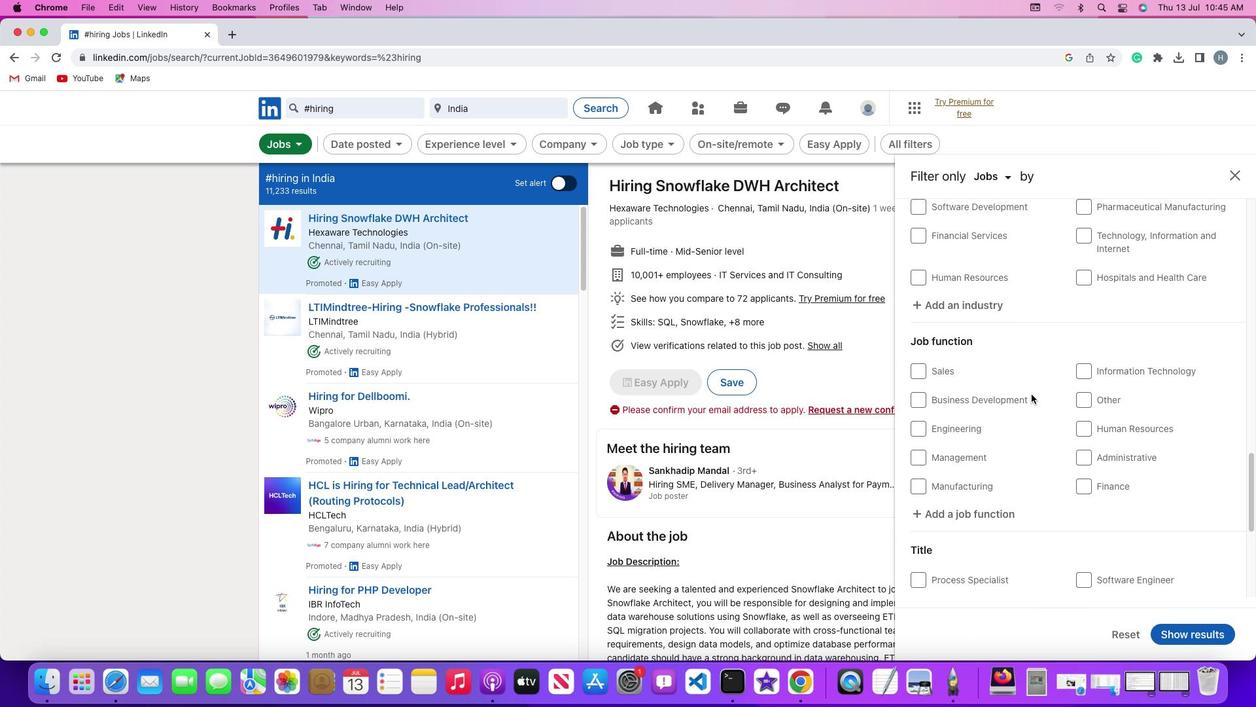 
Action: Mouse scrolled (1032, 394) with delta (0, 0)
Screenshot: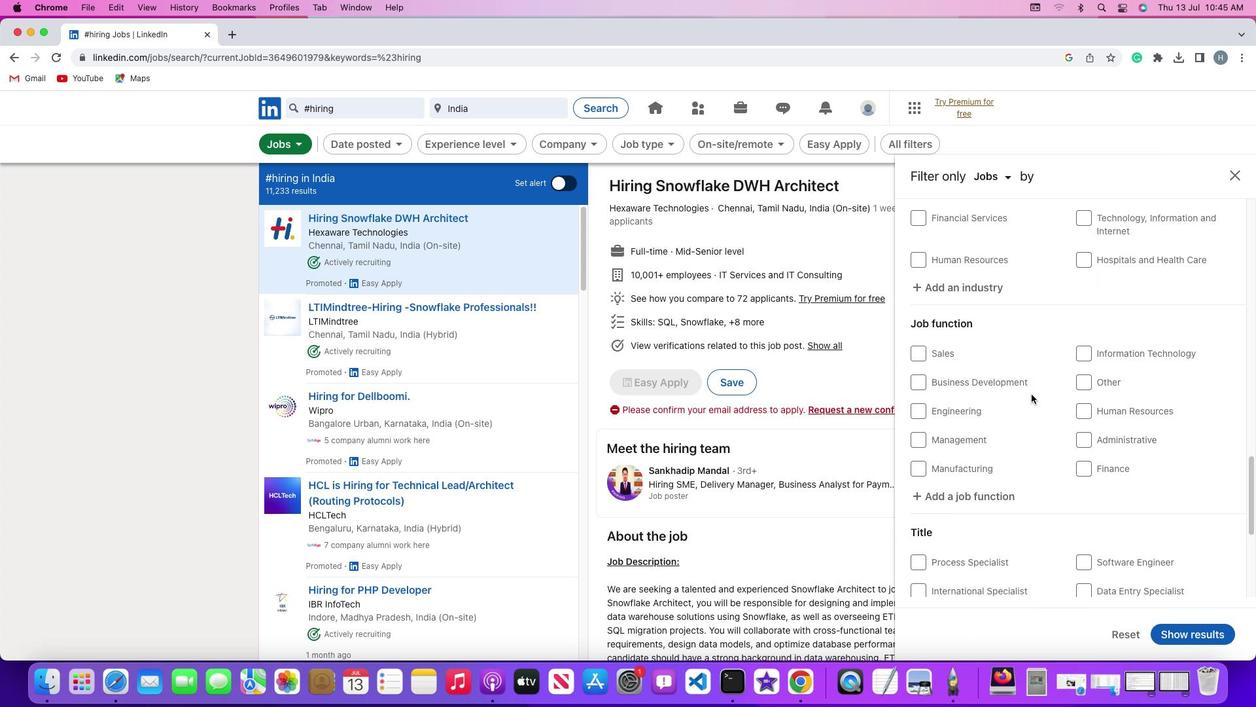 
Action: Mouse scrolled (1032, 394) with delta (0, 0)
Screenshot: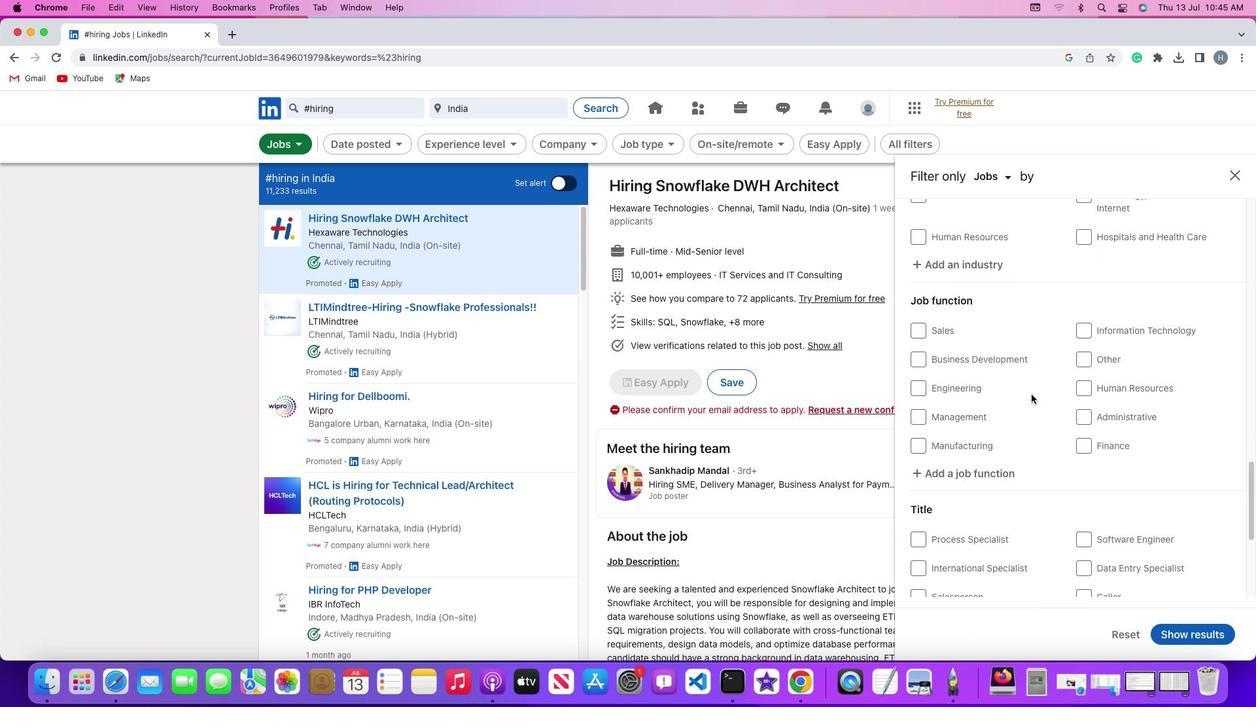 
Action: Mouse scrolled (1032, 394) with delta (0, 0)
Screenshot: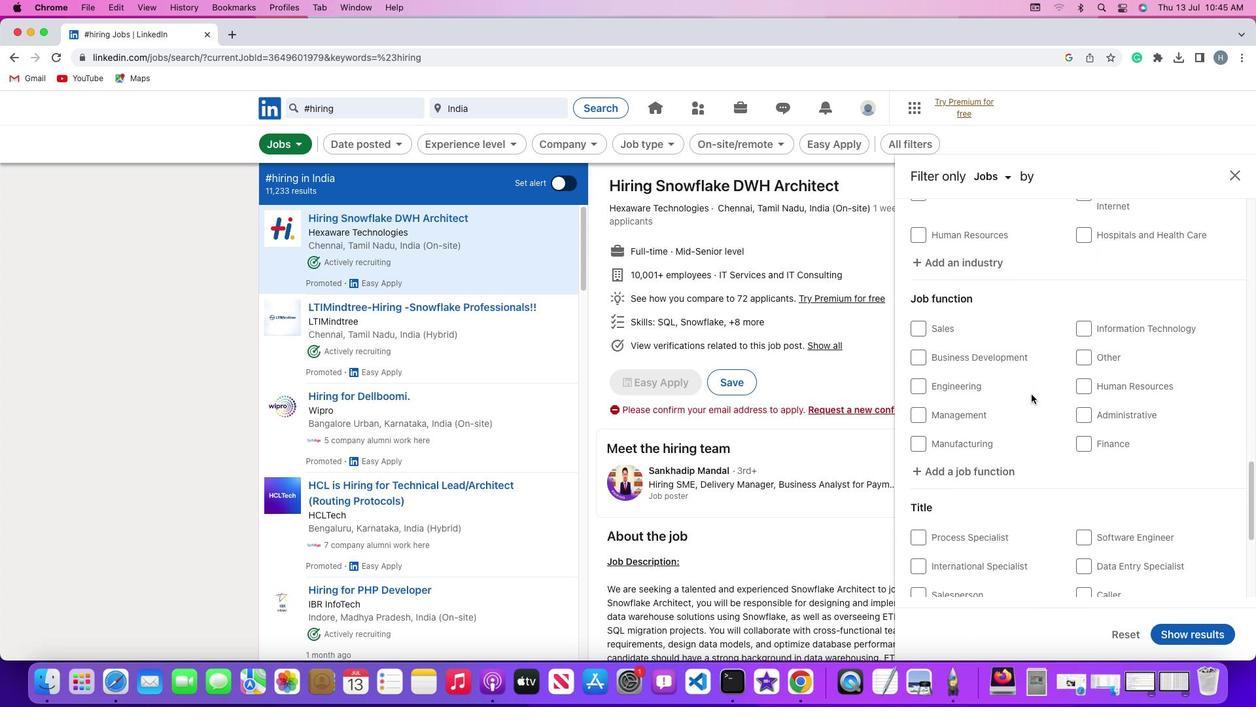
Action: Mouse scrolled (1032, 394) with delta (0, 0)
Screenshot: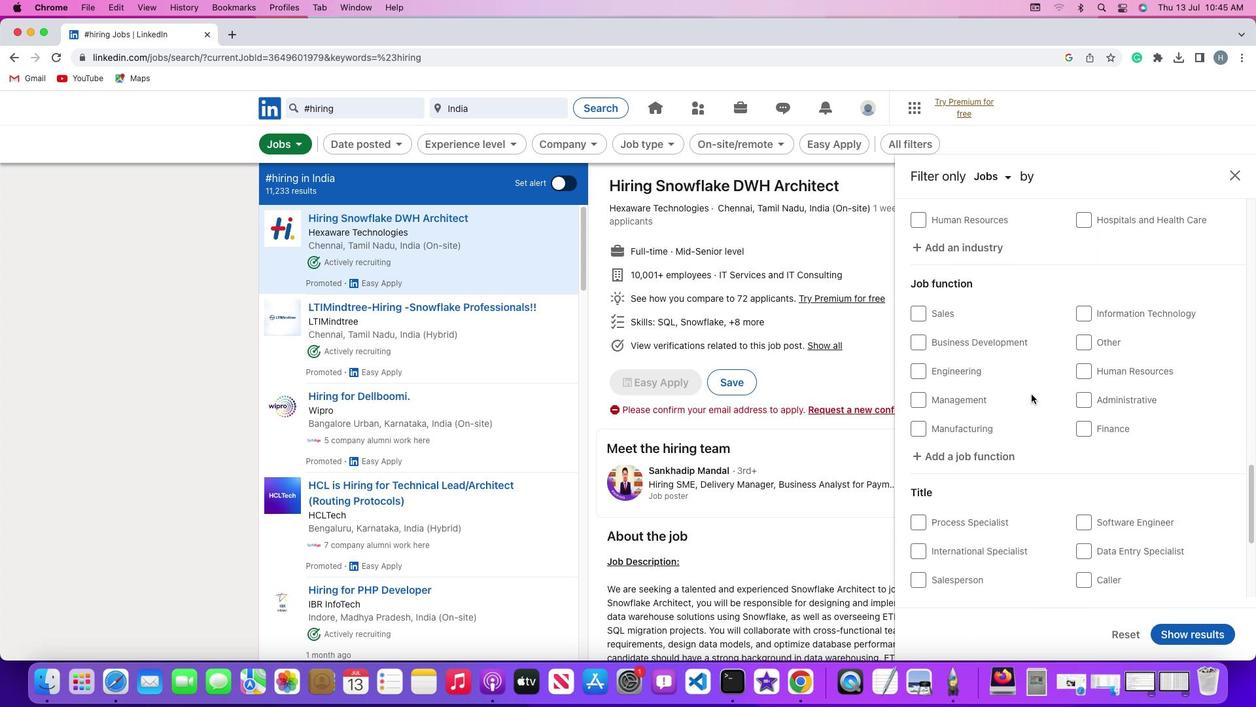 
Action: Mouse scrolled (1032, 394) with delta (0, 0)
Screenshot: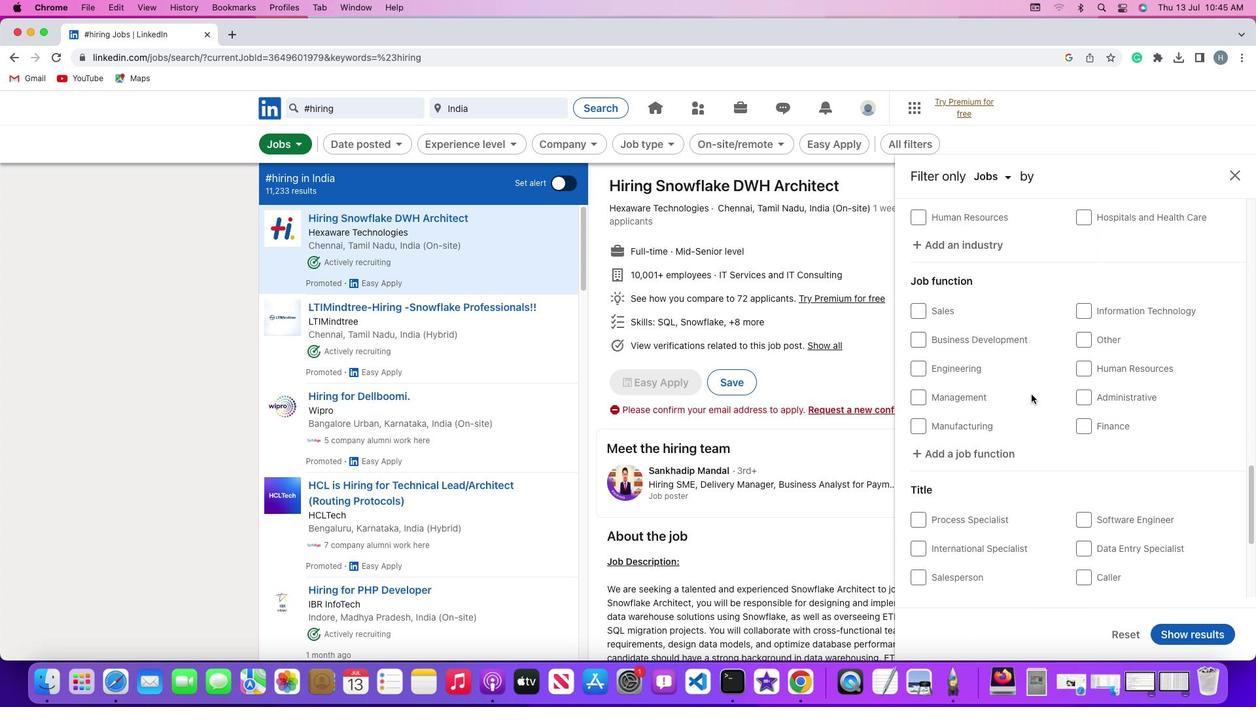 
Action: Mouse scrolled (1032, 394) with delta (0, 0)
Screenshot: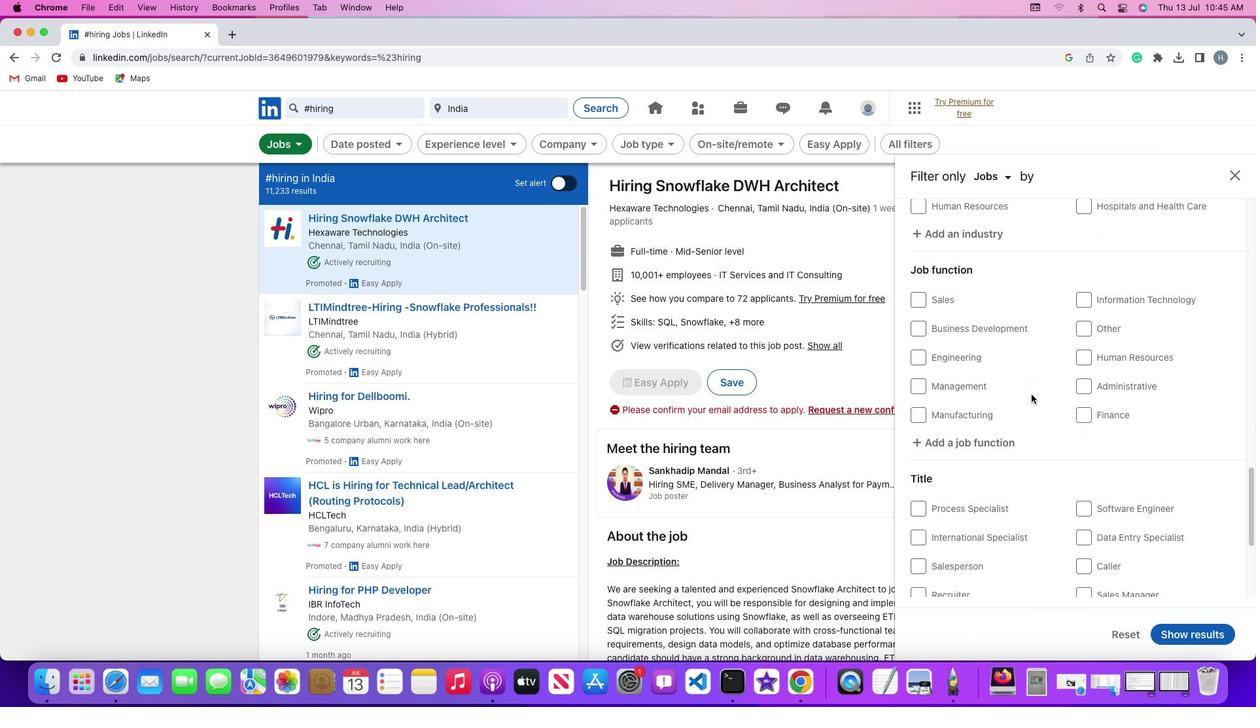 
Action: Mouse scrolled (1032, 394) with delta (0, 0)
Screenshot: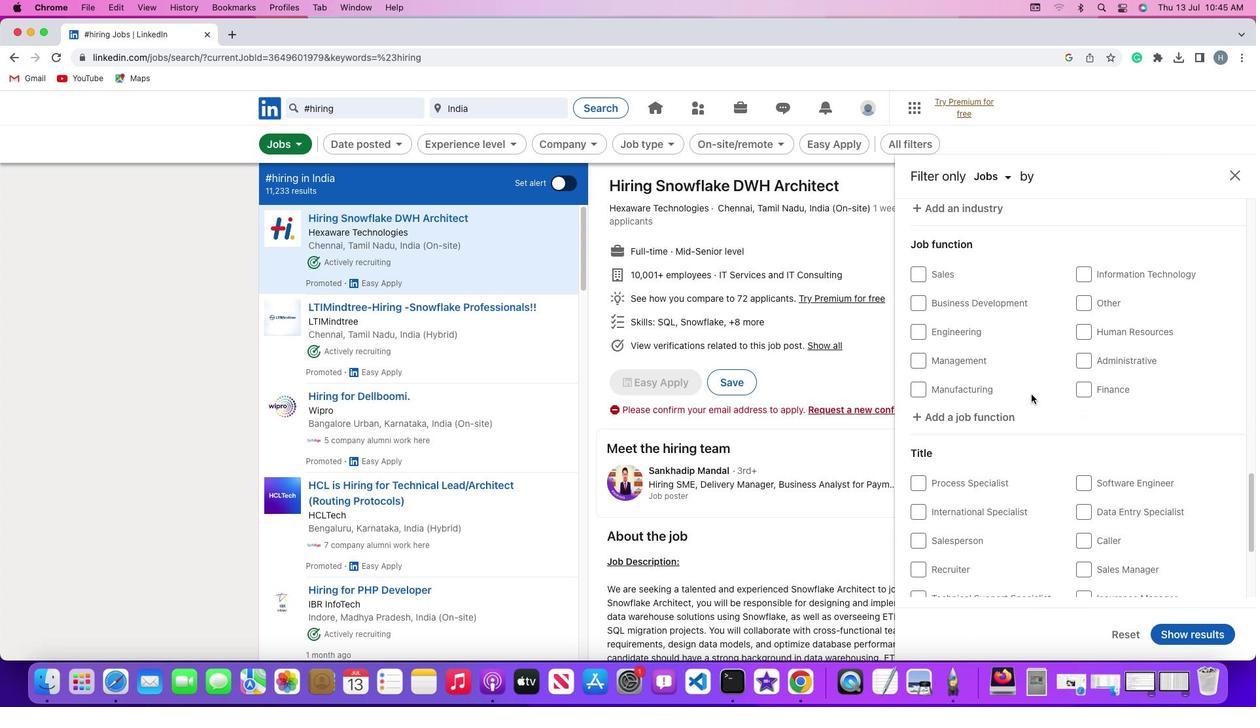 
Action: Mouse scrolled (1032, 394) with delta (0, 0)
Screenshot: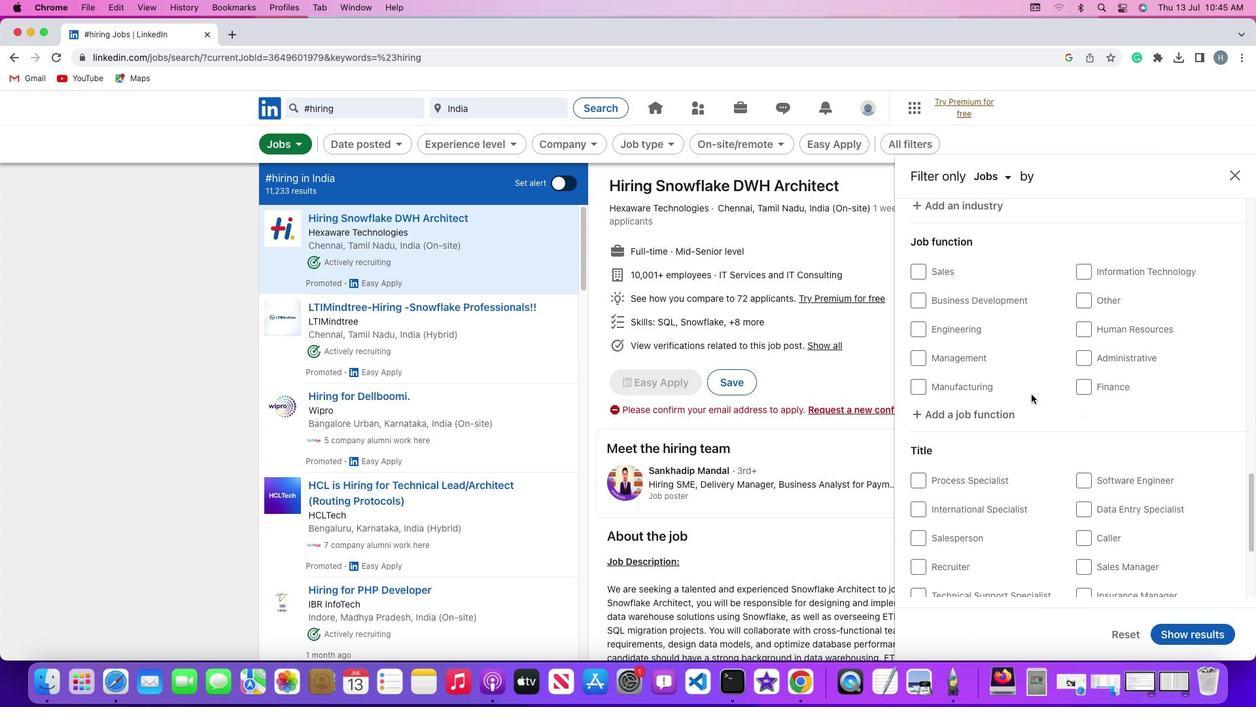 
Action: Mouse scrolled (1032, 394) with delta (0, 0)
Screenshot: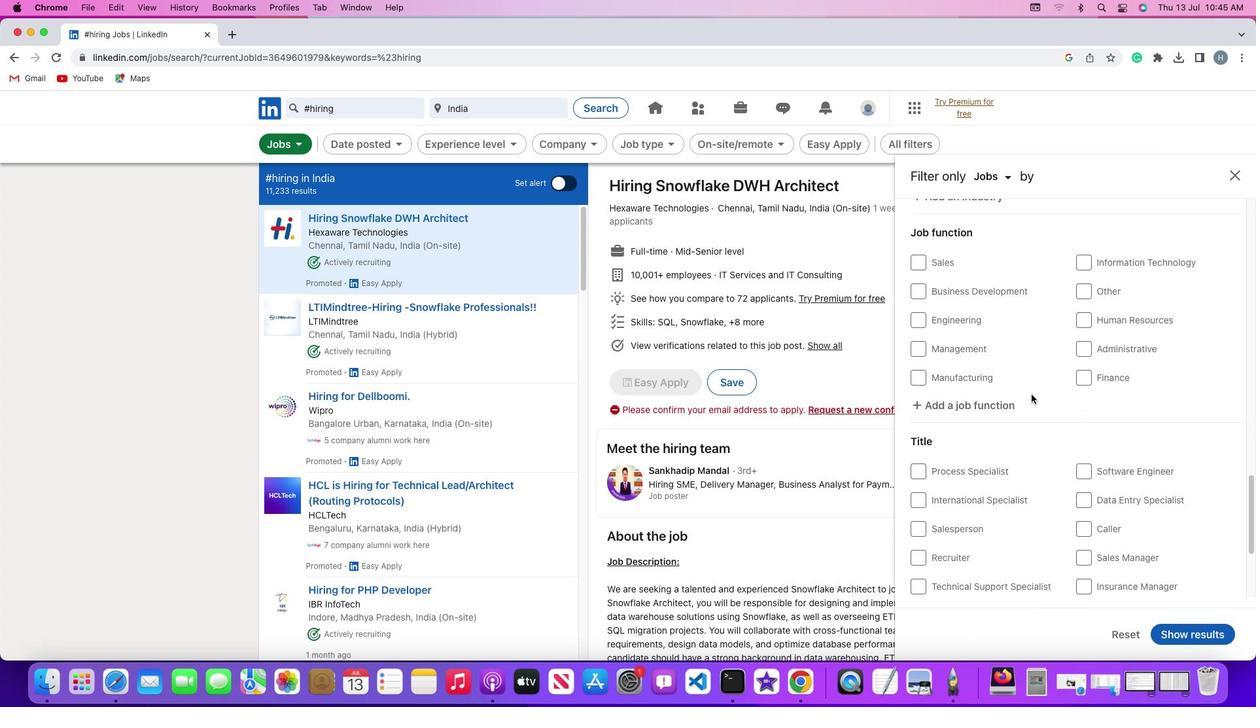 
Action: Mouse scrolled (1032, 394) with delta (0, 0)
Screenshot: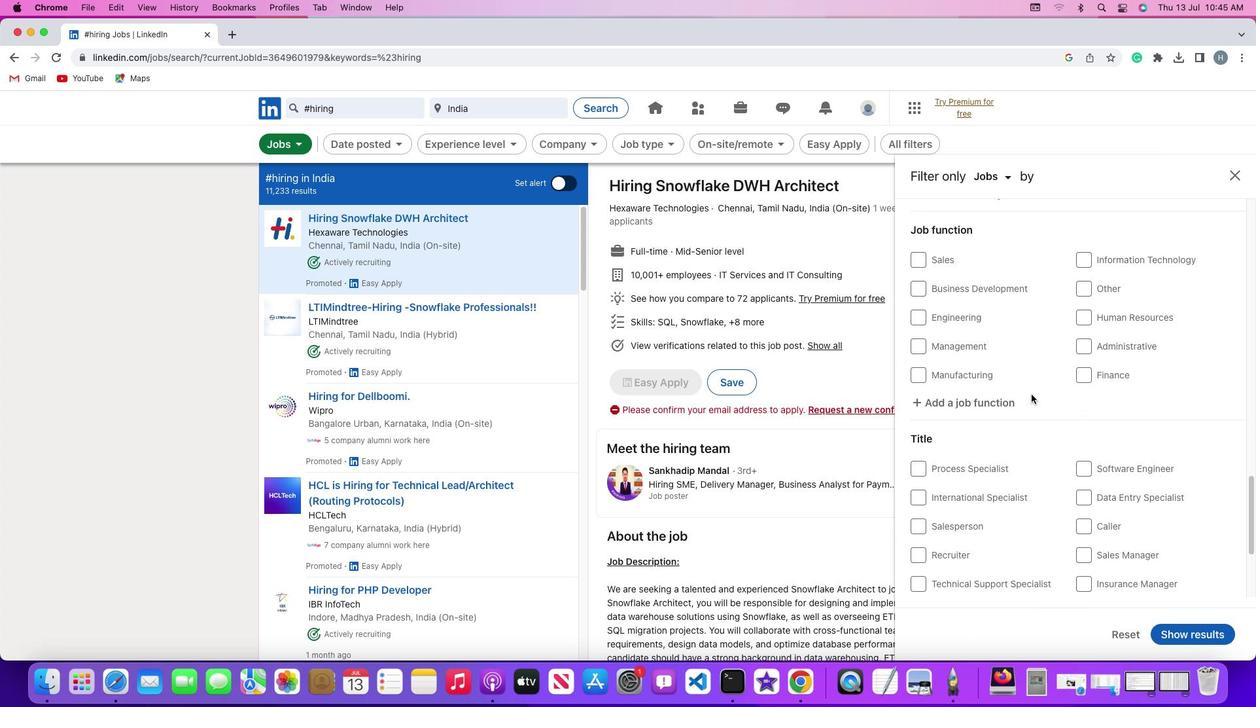 
Action: Mouse scrolled (1032, 394) with delta (0, -1)
Screenshot: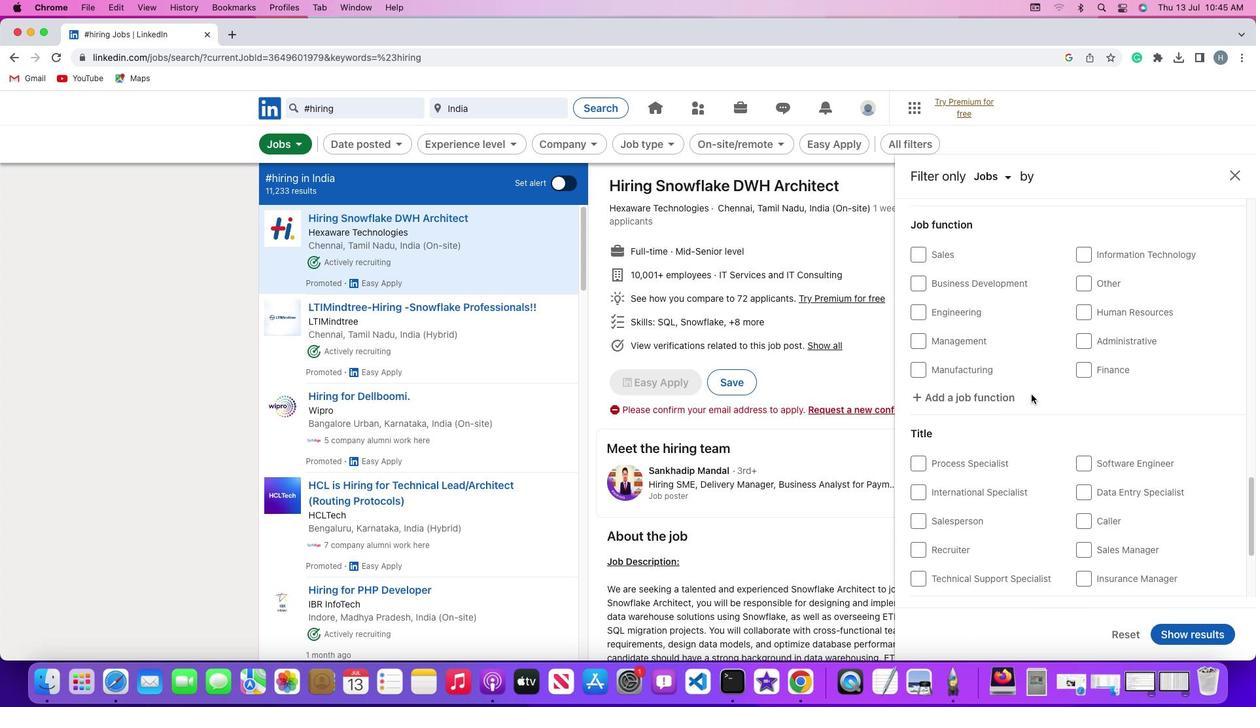 
Action: Mouse scrolled (1032, 394) with delta (0, 0)
Screenshot: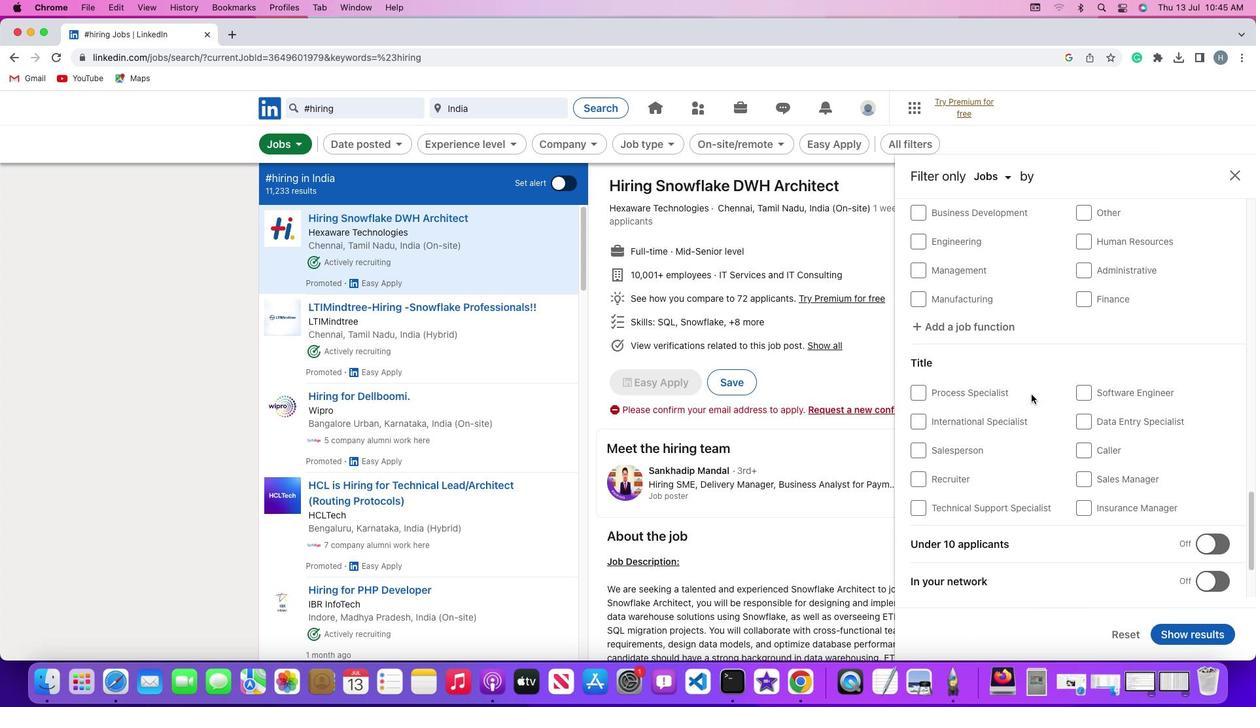 
Action: Mouse scrolled (1032, 394) with delta (0, 0)
Screenshot: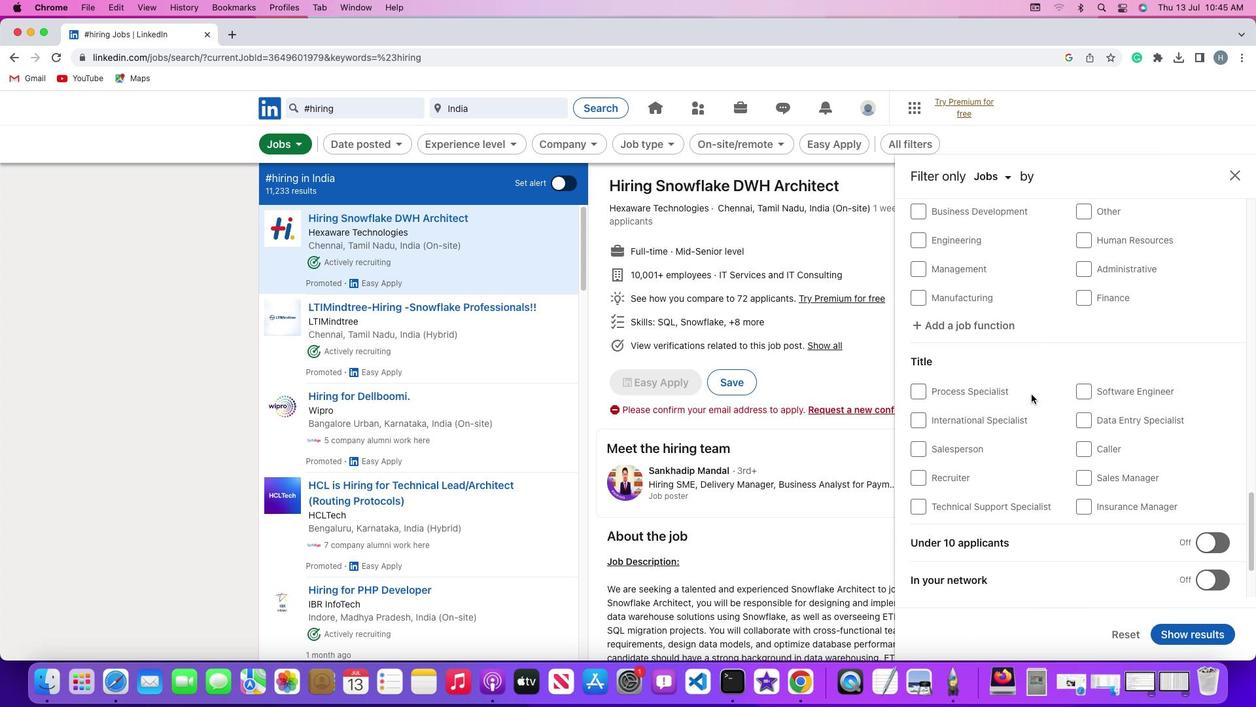 
Action: Mouse scrolled (1032, 394) with delta (0, 0)
Screenshot: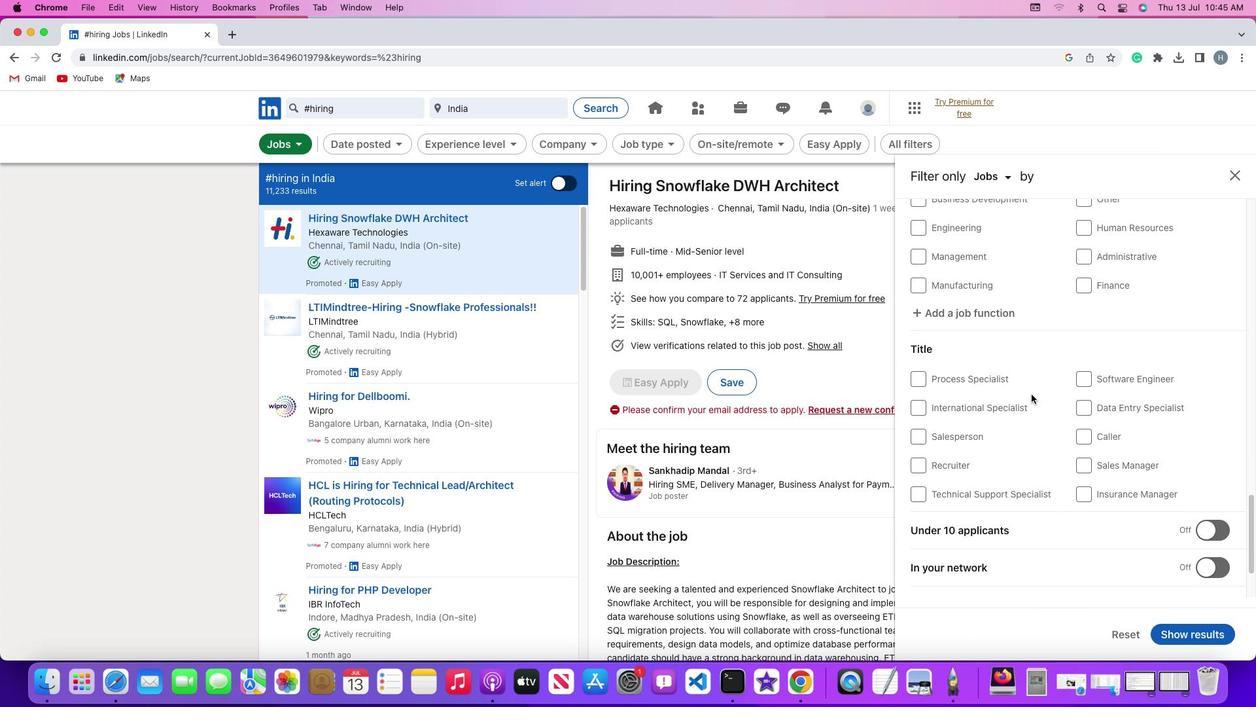 
Action: Mouse scrolled (1032, 394) with delta (0, 0)
Screenshot: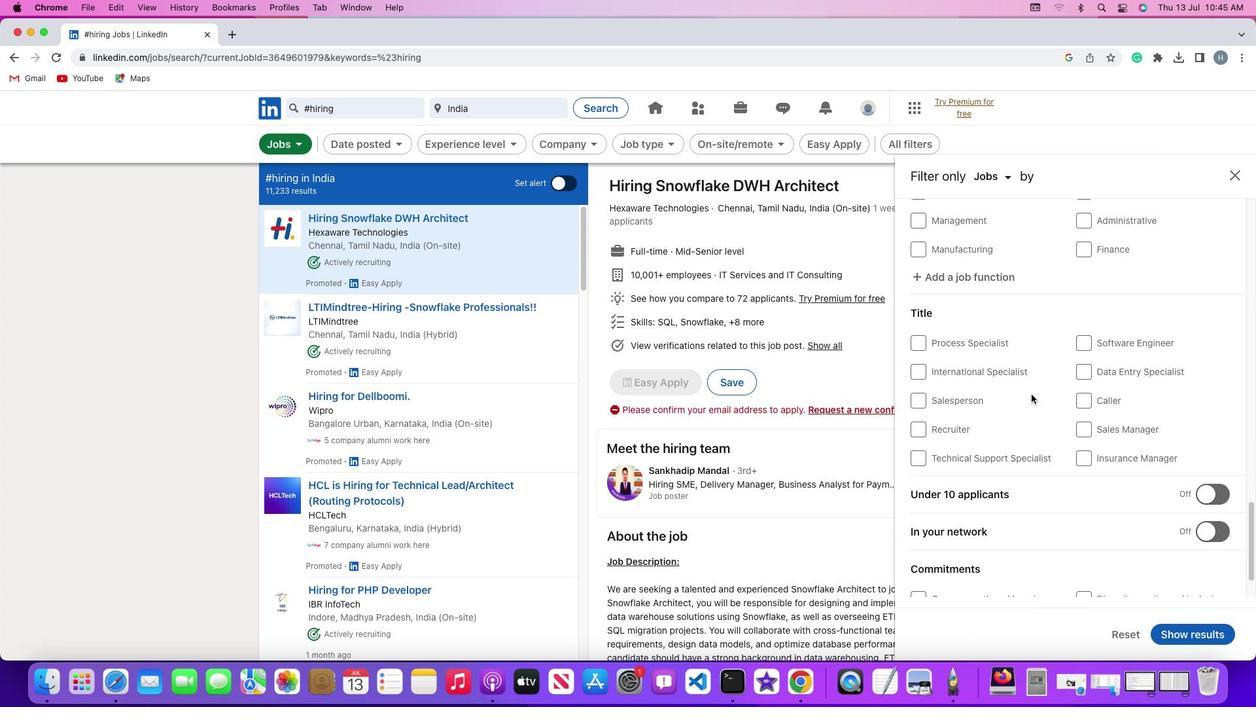 
Action: Mouse scrolled (1032, 394) with delta (0, 0)
Screenshot: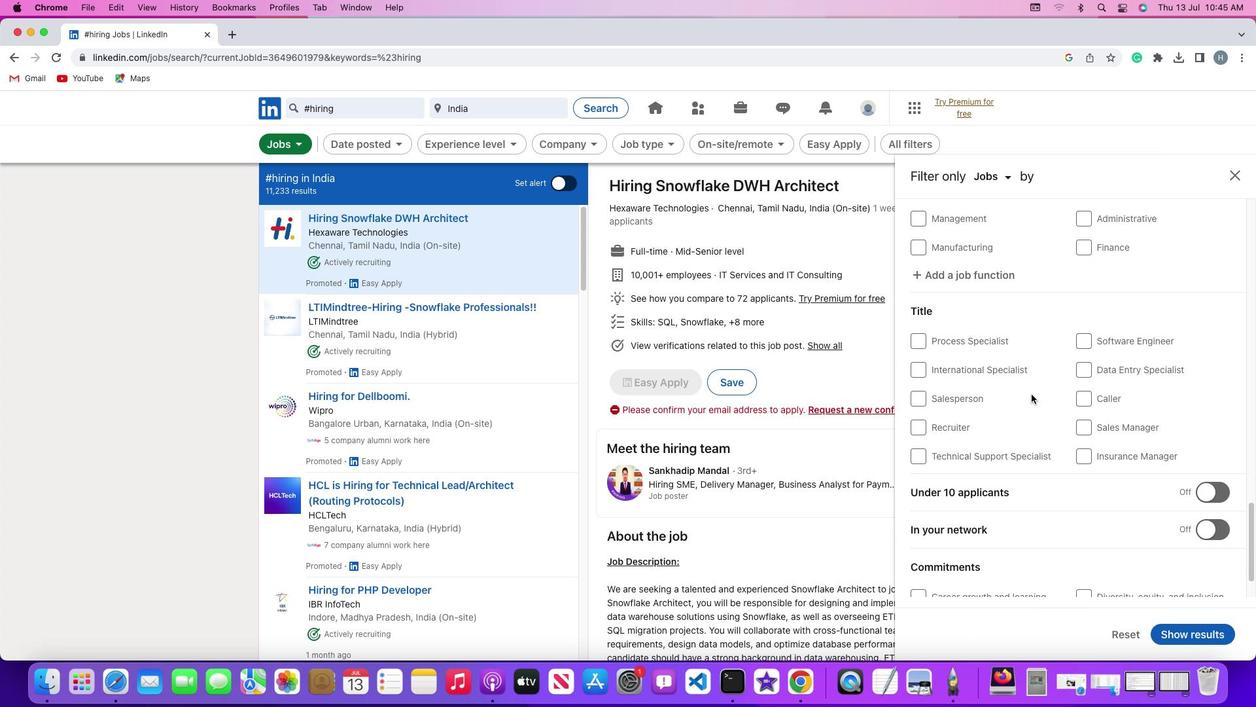 
Action: Mouse moved to (921, 426)
Screenshot: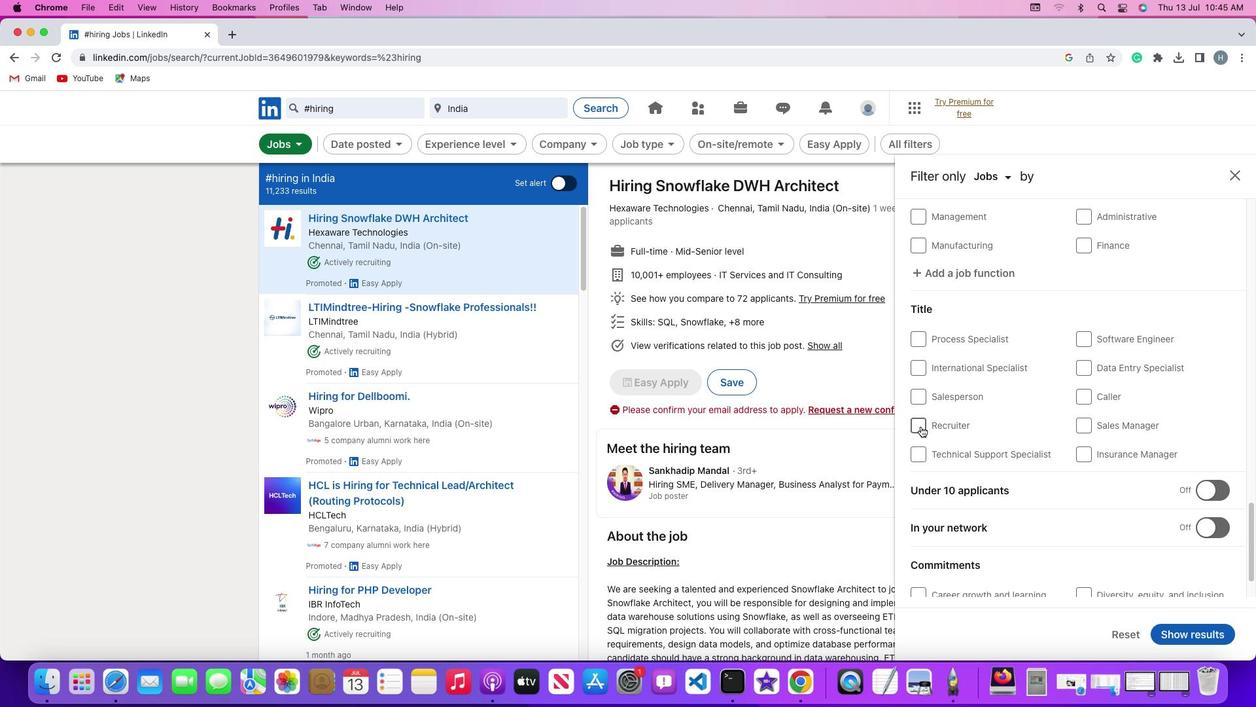 
Action: Mouse pressed left at (921, 426)
Screenshot: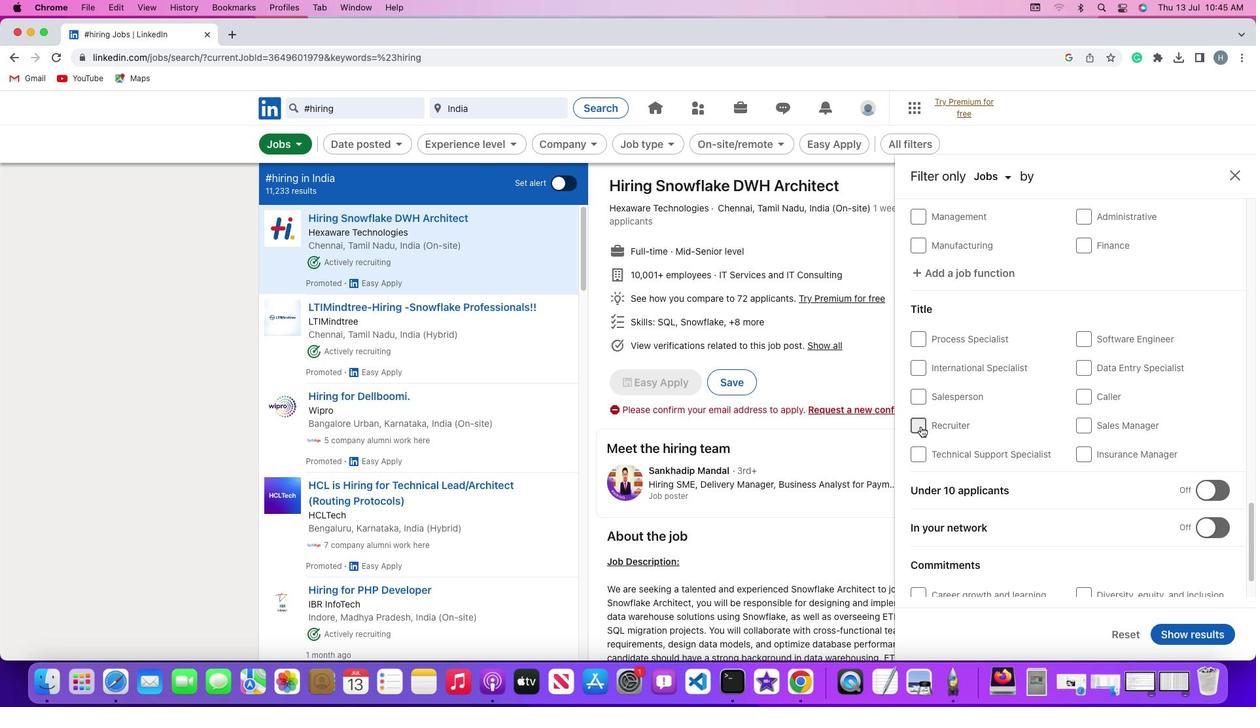 
Action: Mouse moved to (1202, 633)
Screenshot: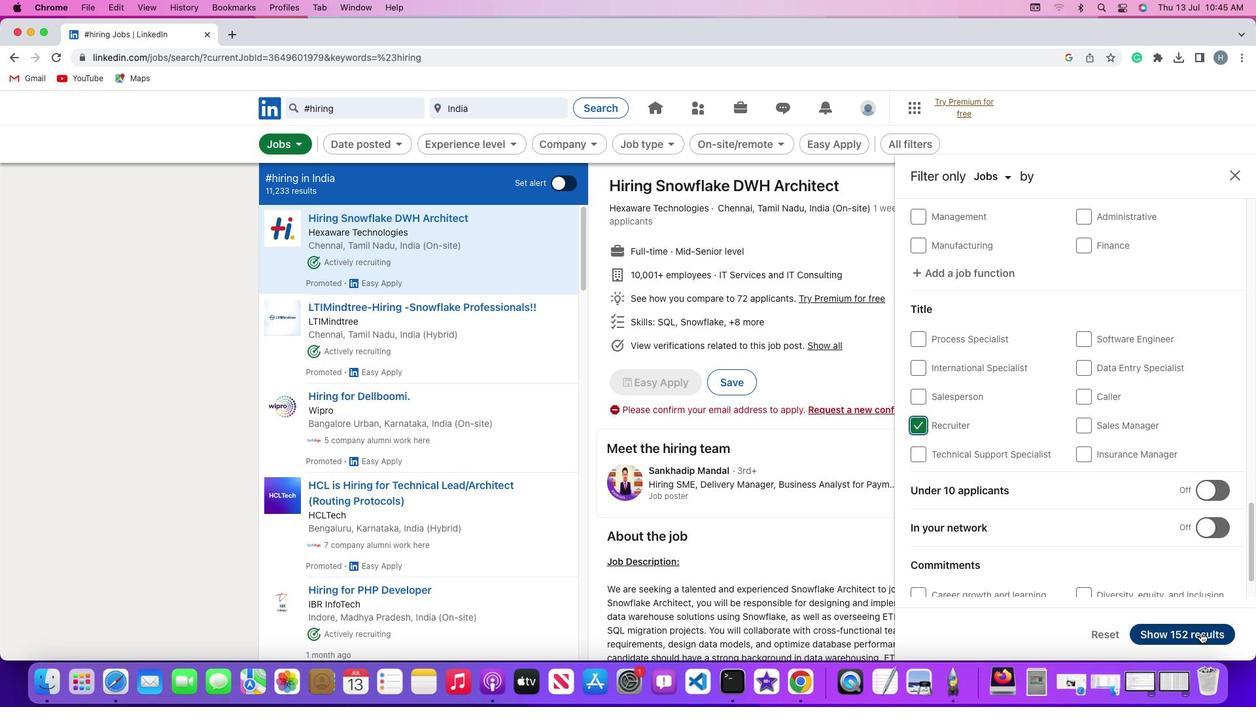 
Action: Mouse pressed left at (1202, 633)
Screenshot: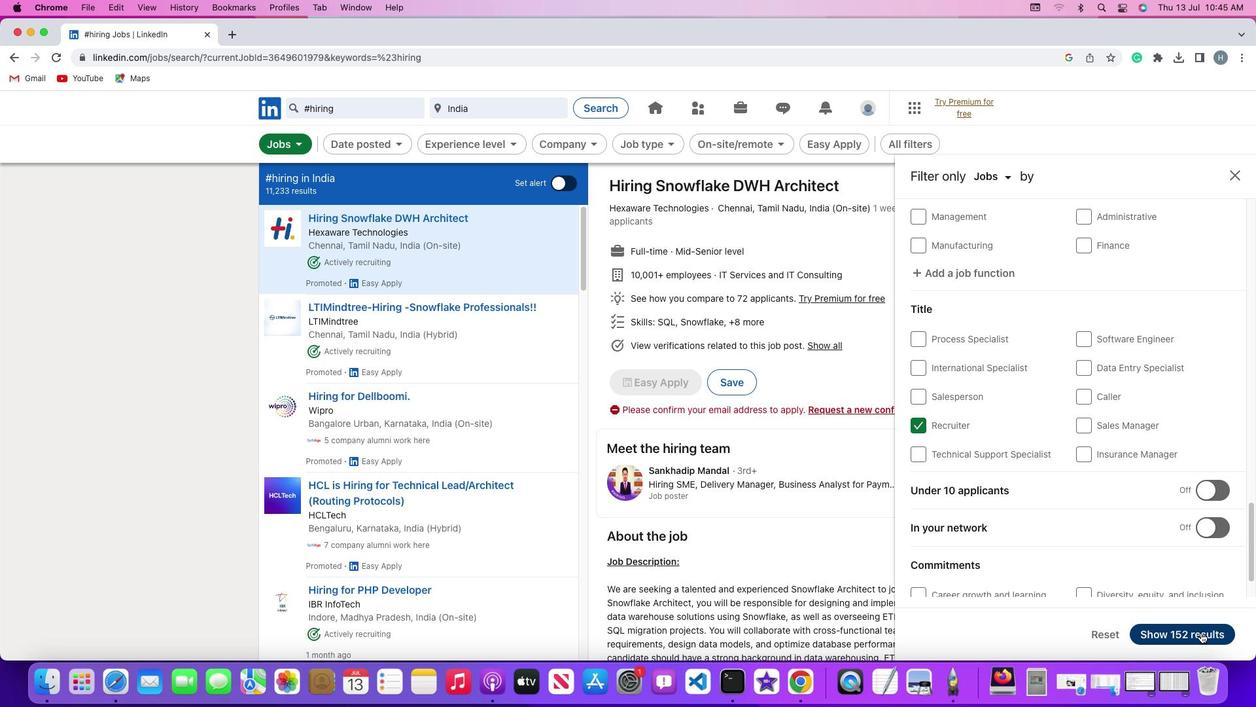 
Action: Mouse moved to (1088, 336)
Screenshot: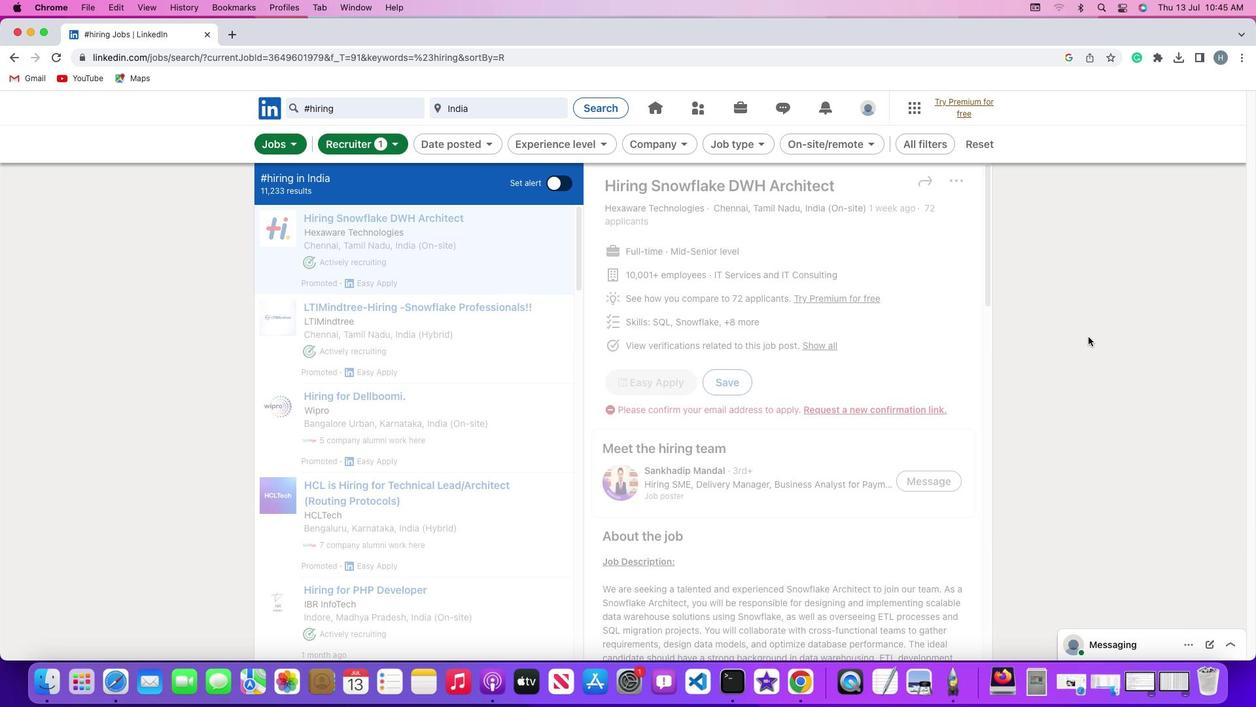 
